 Task: Look for space in Zigong, China from 5th September, 2023 to 12th September, 2023 for 2 adults in price range Rs.10000 to Rs.15000.  With 1  bedroom having 1 bed and 1 bathroom. Property type can be house, flat, guest house, hotel. Amenities needed are: washing machine. Booking option can be shelf check-in. Required host language is Chinese (Simplified).
Action: Mouse moved to (294, 178)
Screenshot: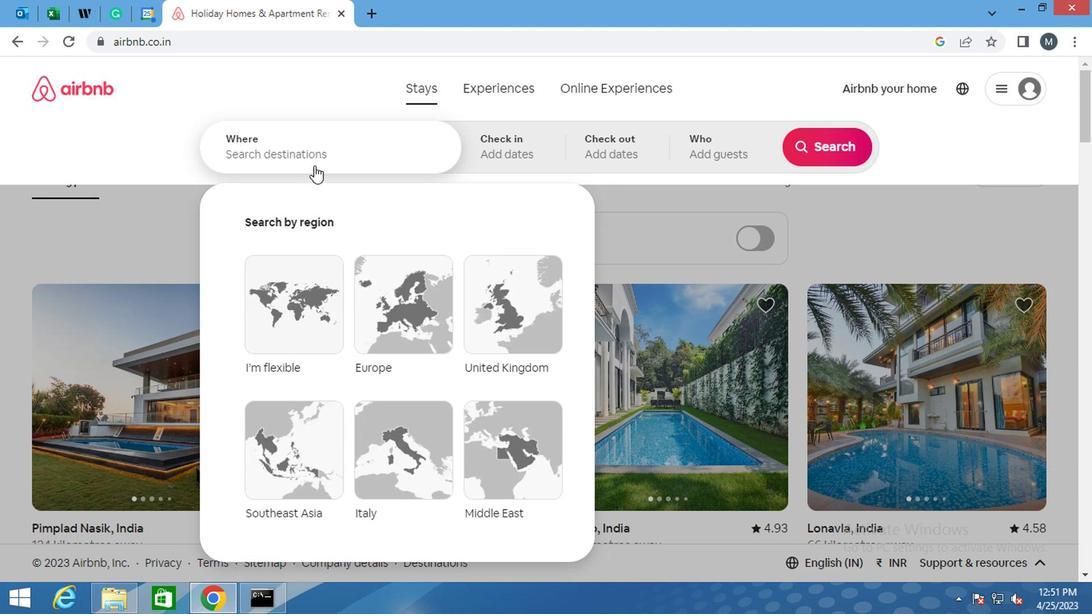 
Action: Mouse pressed left at (294, 178)
Screenshot: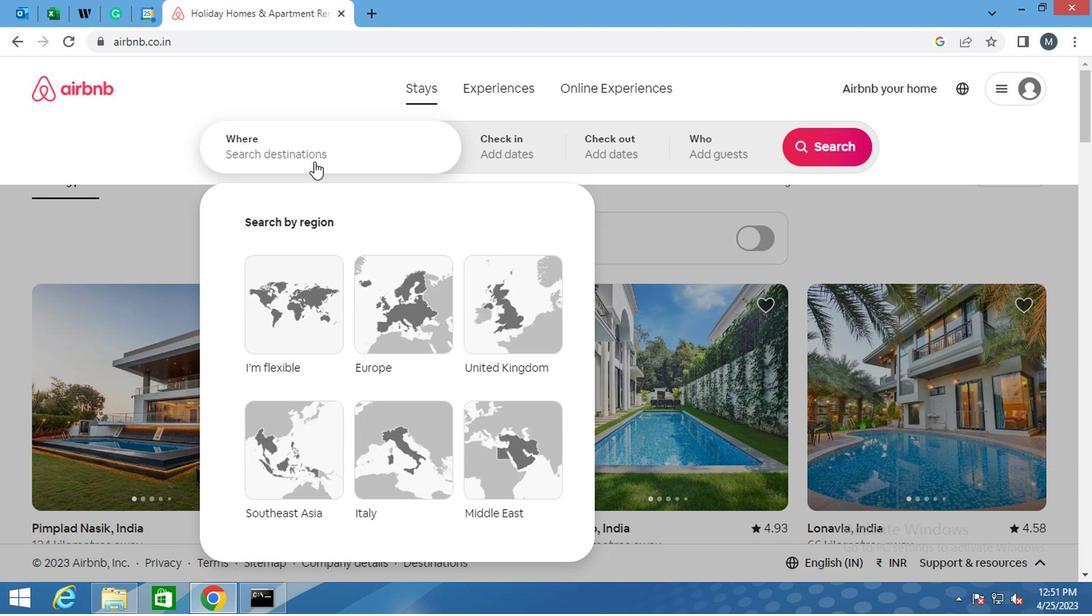 
Action: Key pressed <Key.shift>ZIGONG,<Key.shift>CHINA
Screenshot: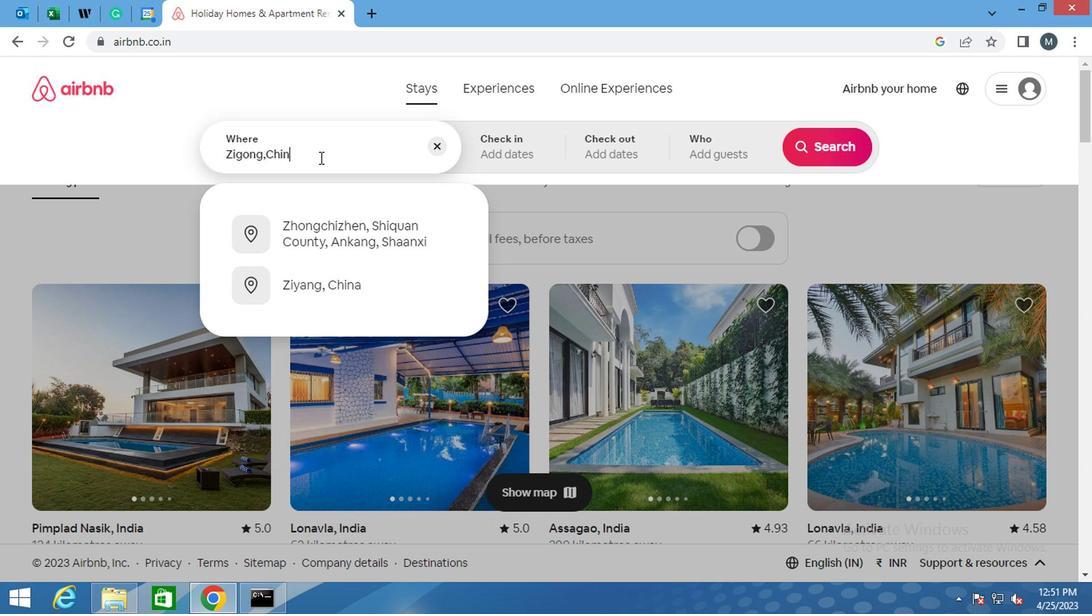 
Action: Mouse moved to (404, 170)
Screenshot: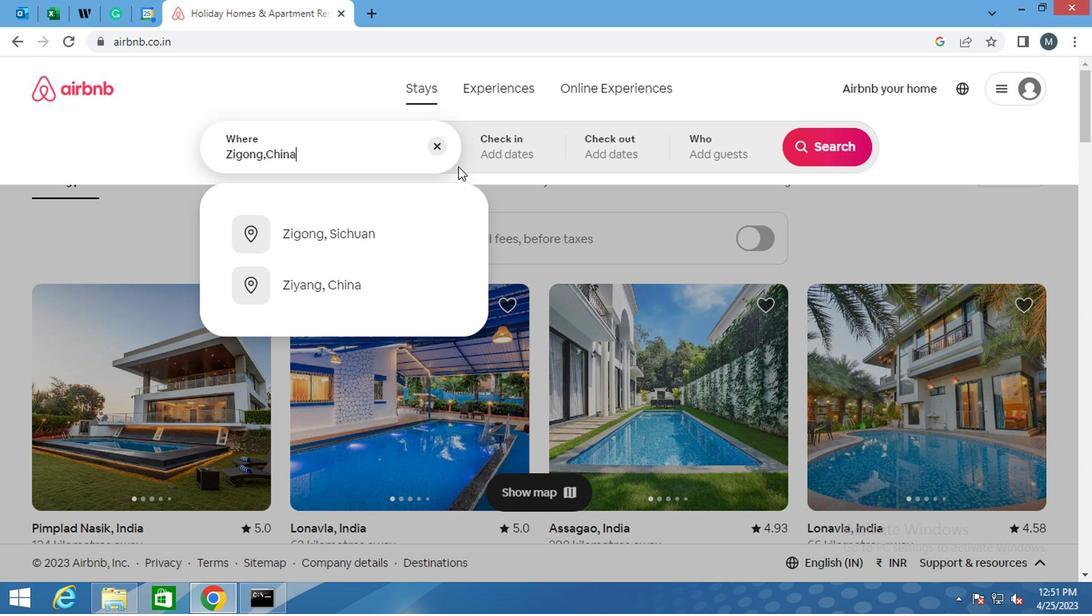 
Action: Mouse pressed left at (404, 170)
Screenshot: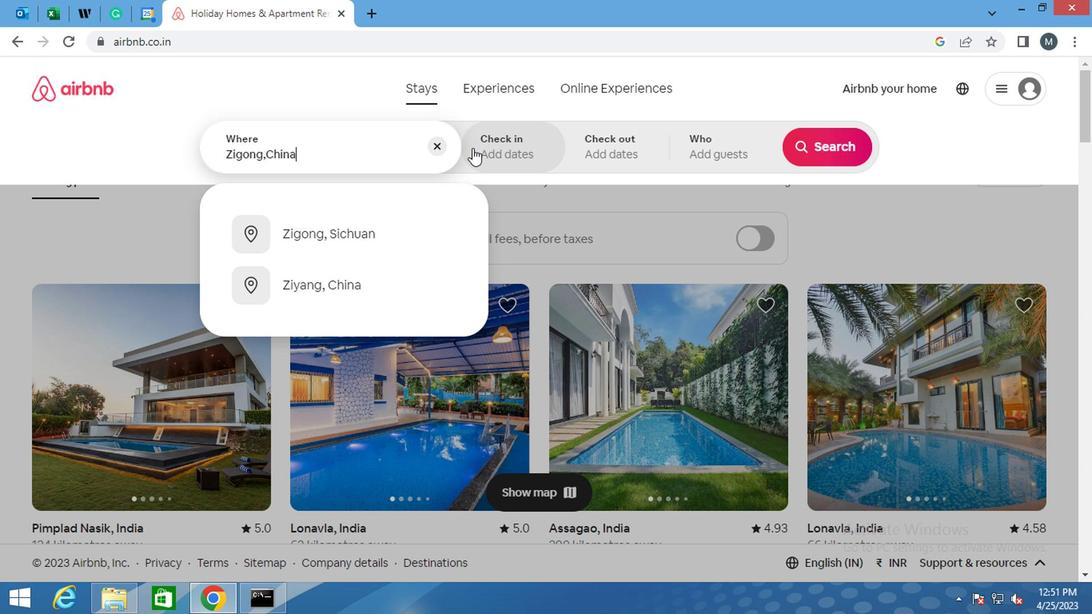 
Action: Mouse moved to (643, 258)
Screenshot: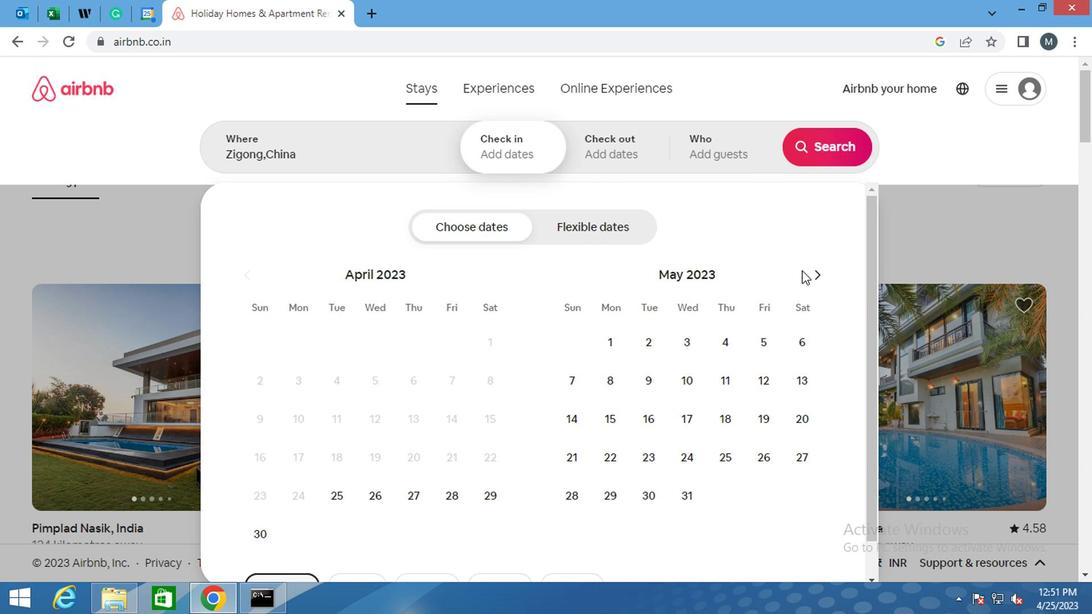 
Action: Mouse pressed left at (643, 258)
Screenshot: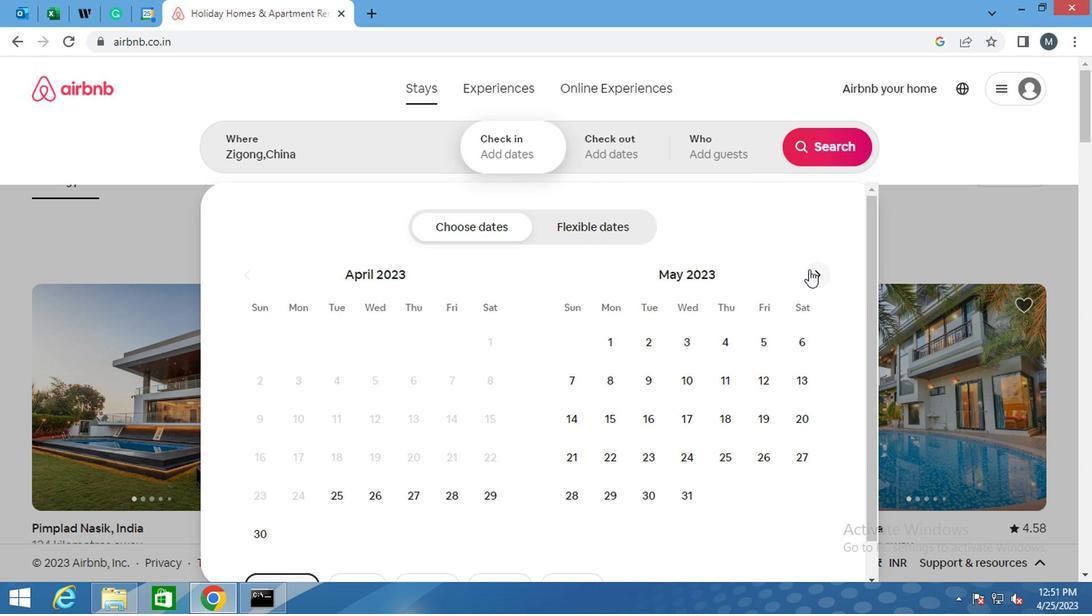 
Action: Mouse moved to (643, 258)
Screenshot: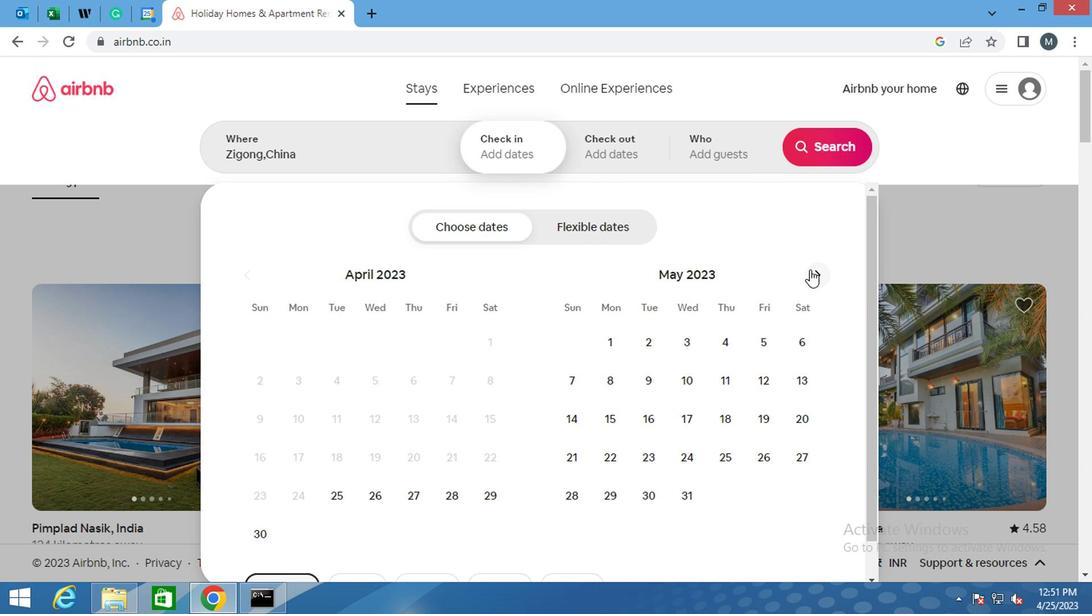 
Action: Mouse pressed left at (643, 258)
Screenshot: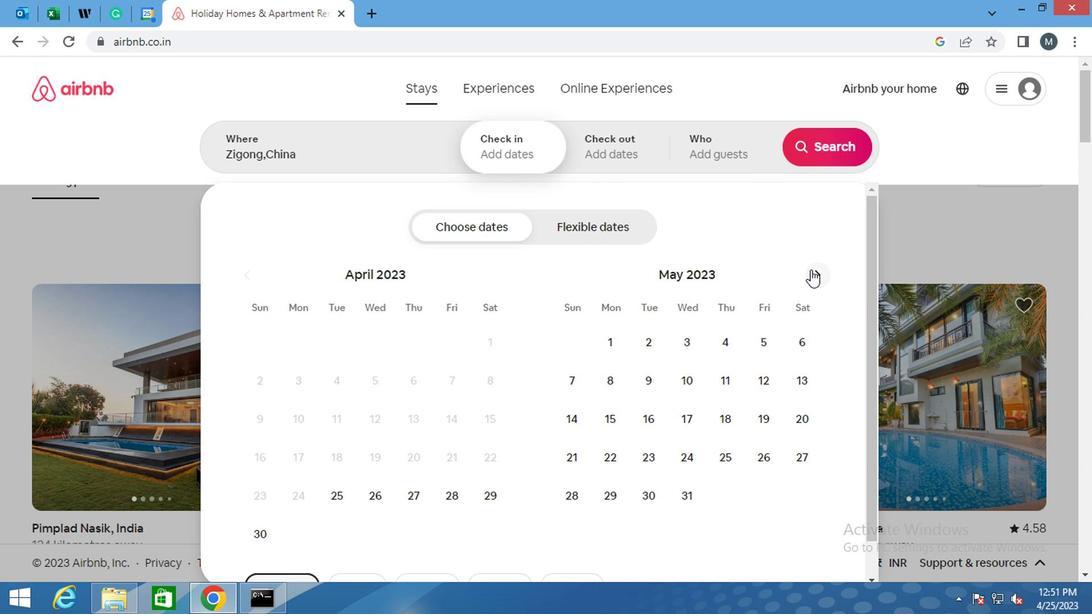 
Action: Mouse moved to (643, 258)
Screenshot: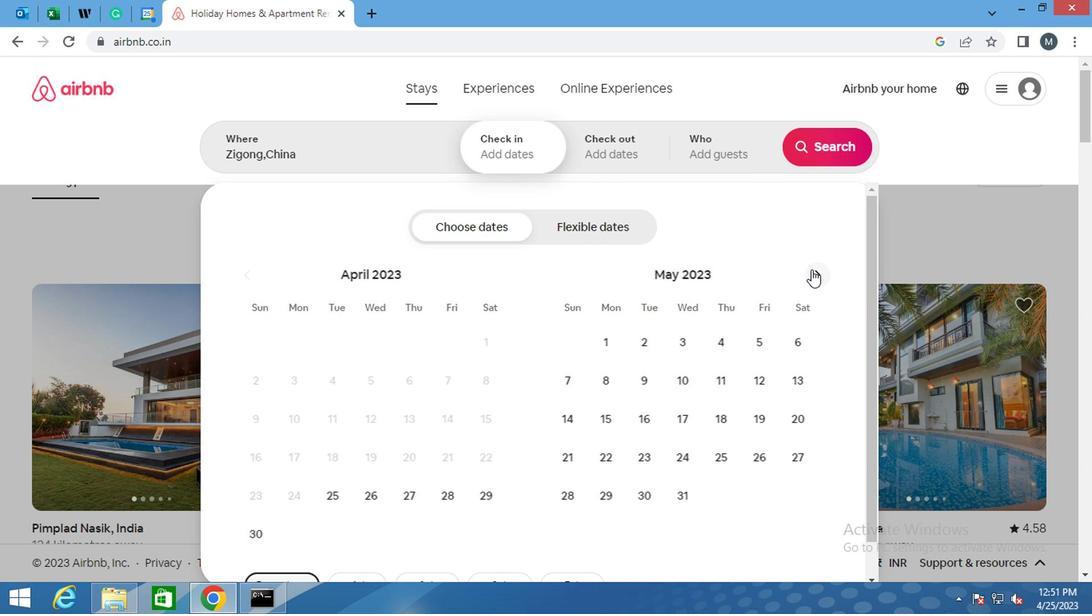 
Action: Mouse pressed left at (643, 258)
Screenshot: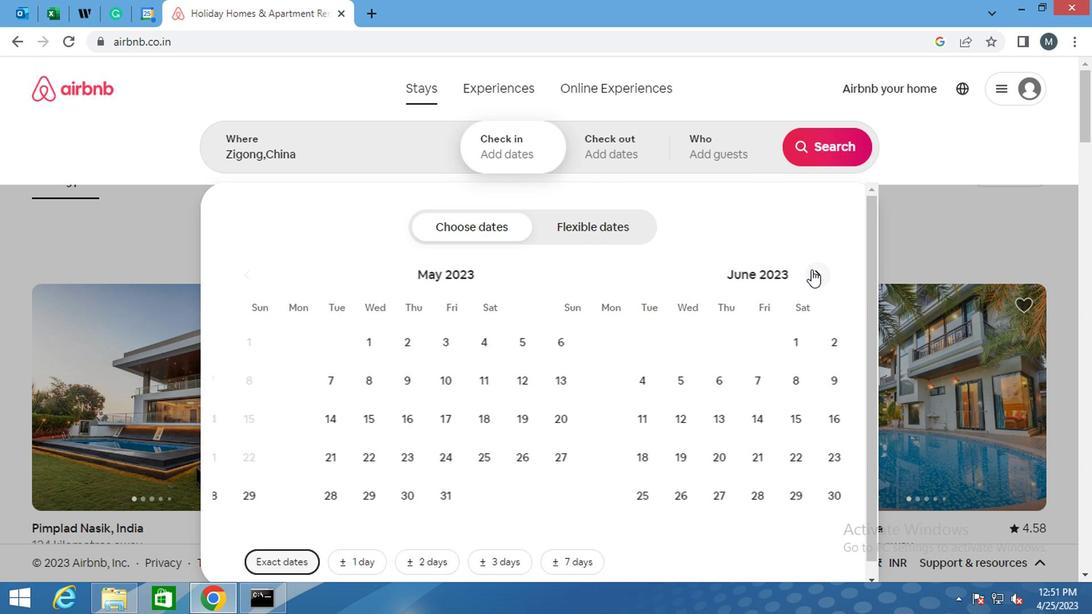 
Action: Mouse moved to (645, 259)
Screenshot: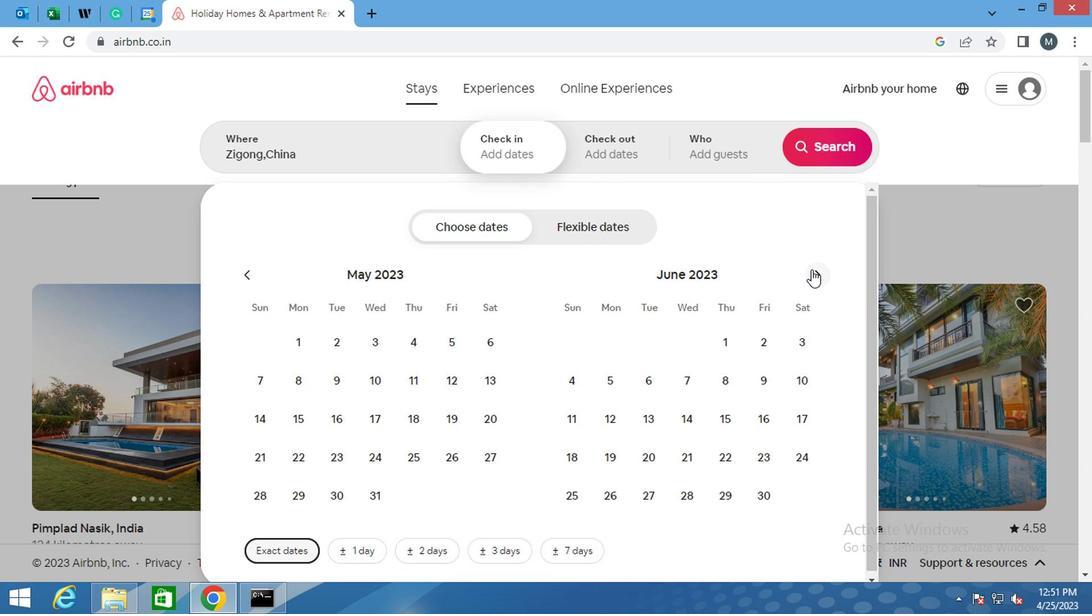 
Action: Mouse pressed left at (645, 259)
Screenshot: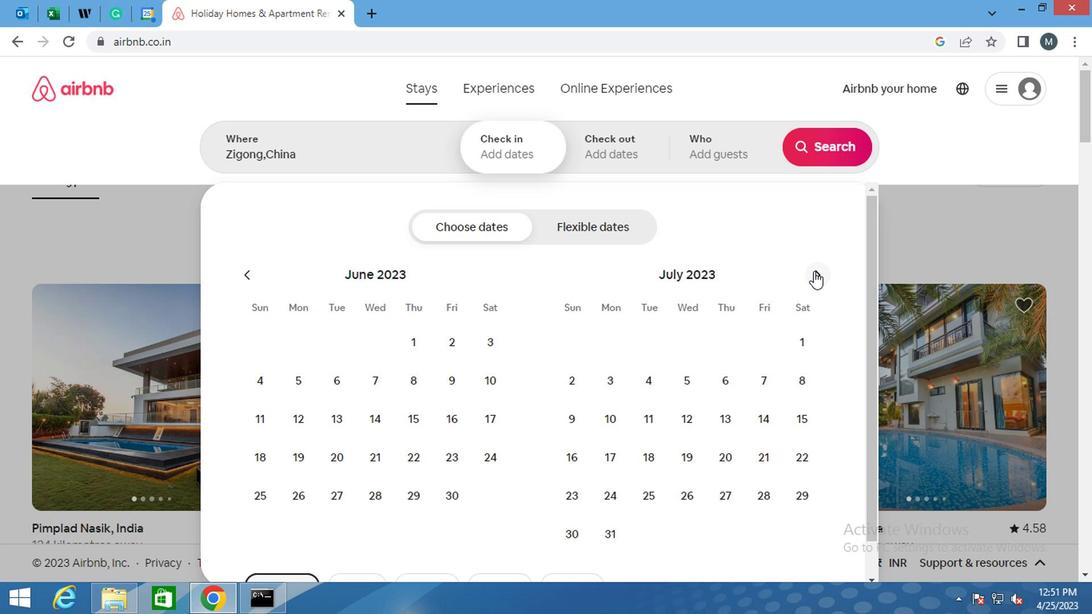 
Action: Mouse moved to (649, 260)
Screenshot: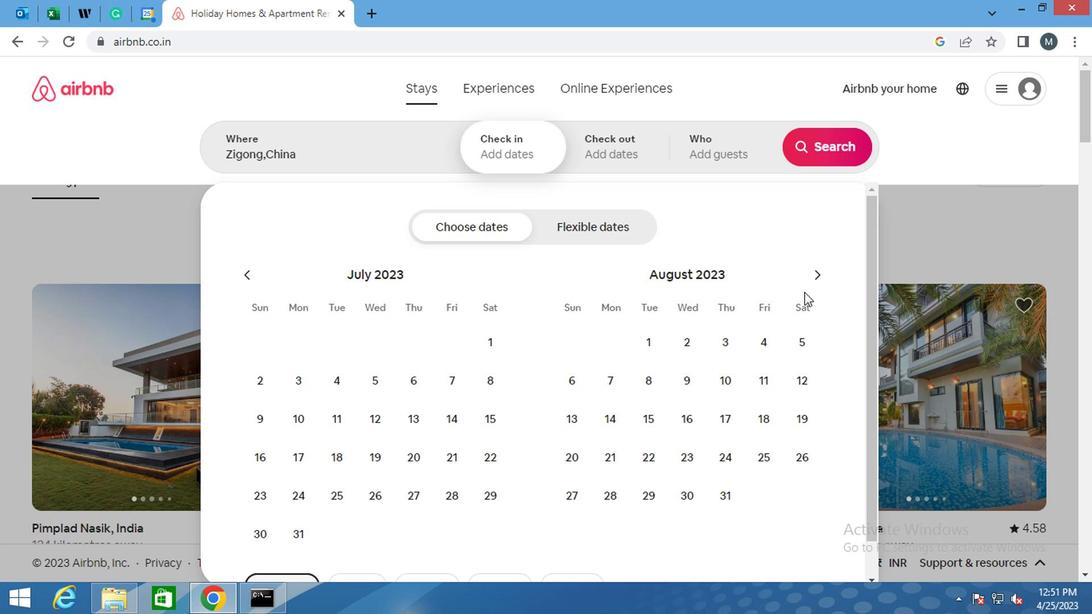 
Action: Mouse pressed left at (649, 260)
Screenshot: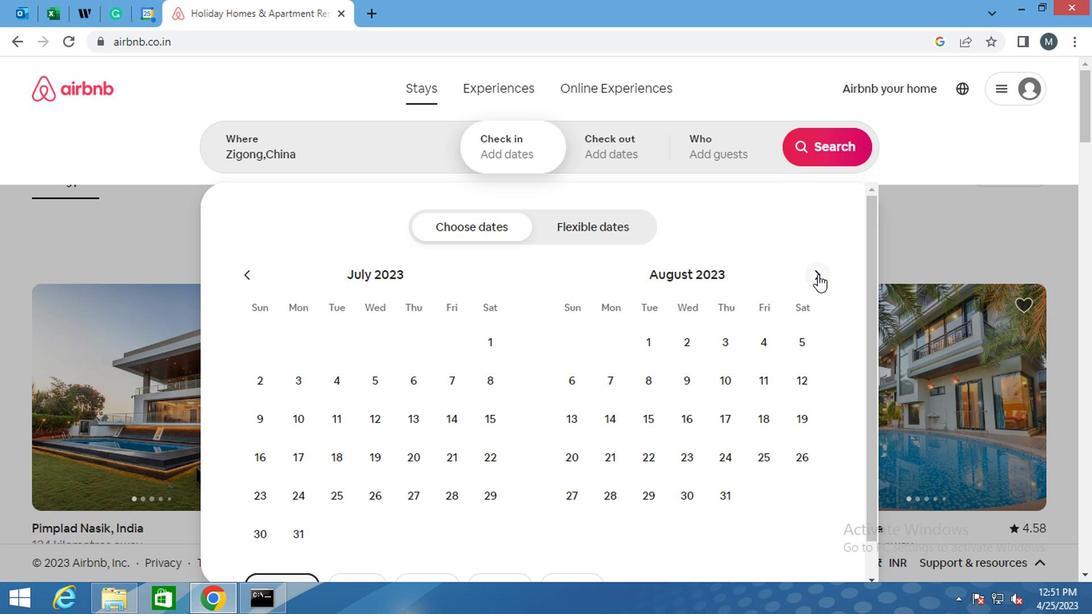
Action: Mouse moved to (527, 338)
Screenshot: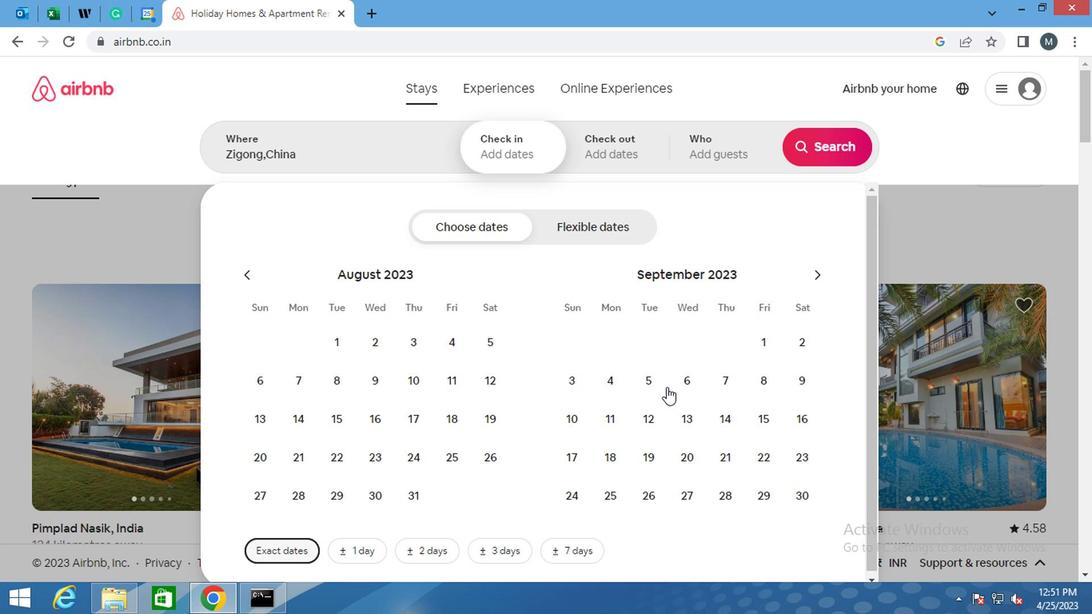 
Action: Mouse pressed left at (527, 338)
Screenshot: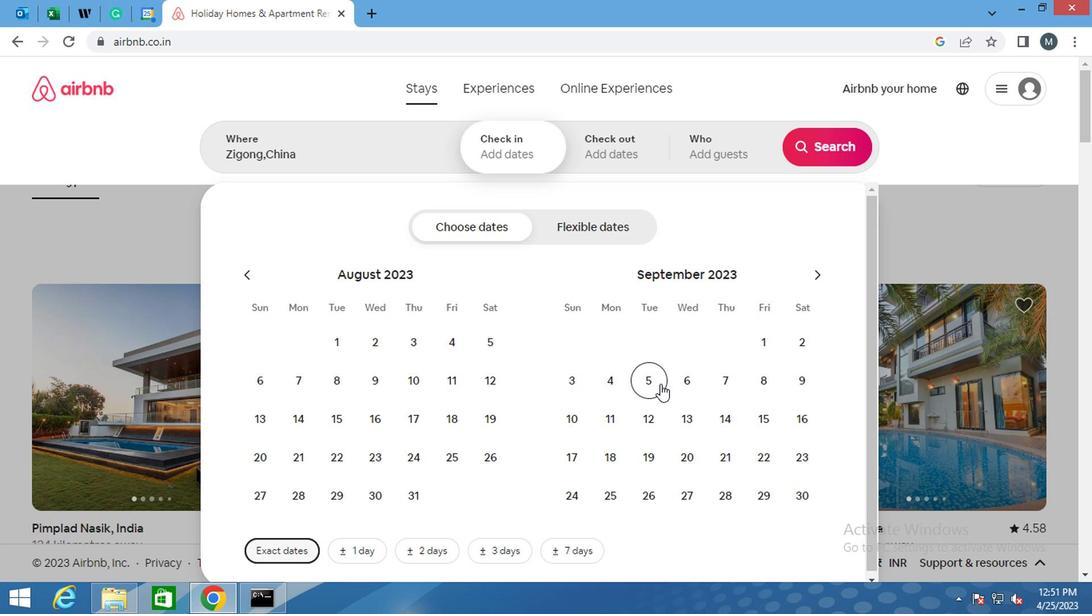 
Action: Mouse moved to (530, 368)
Screenshot: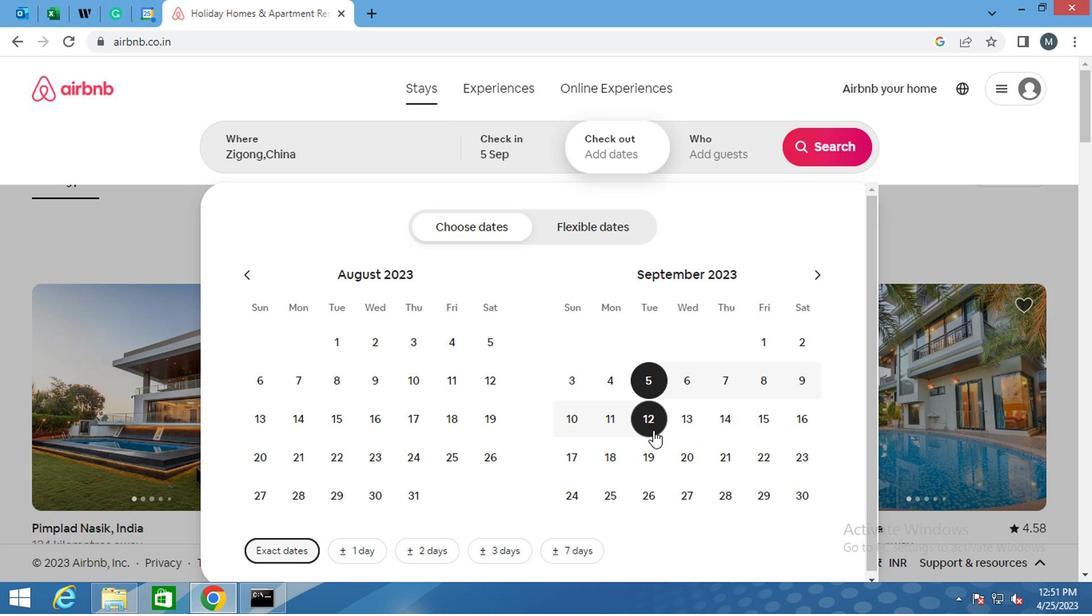 
Action: Mouse pressed left at (530, 368)
Screenshot: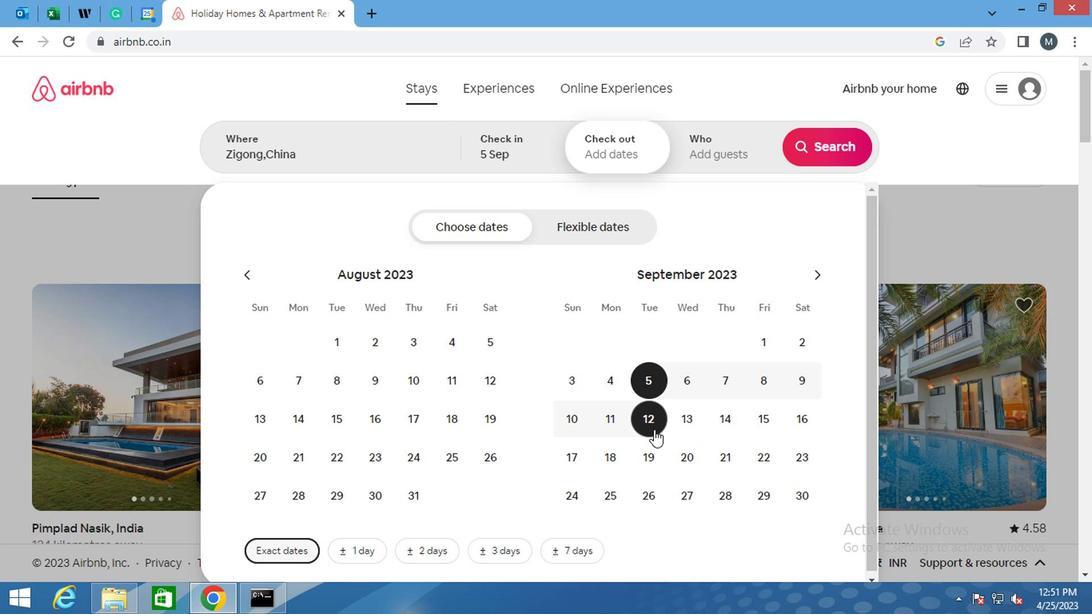 
Action: Mouse moved to (579, 167)
Screenshot: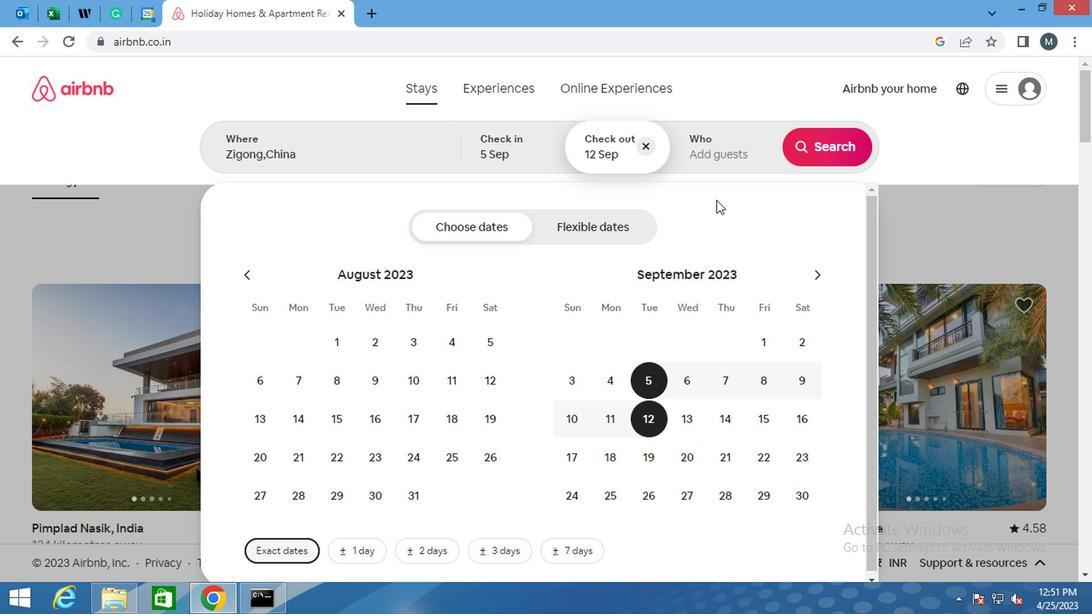 
Action: Mouse pressed left at (579, 167)
Screenshot: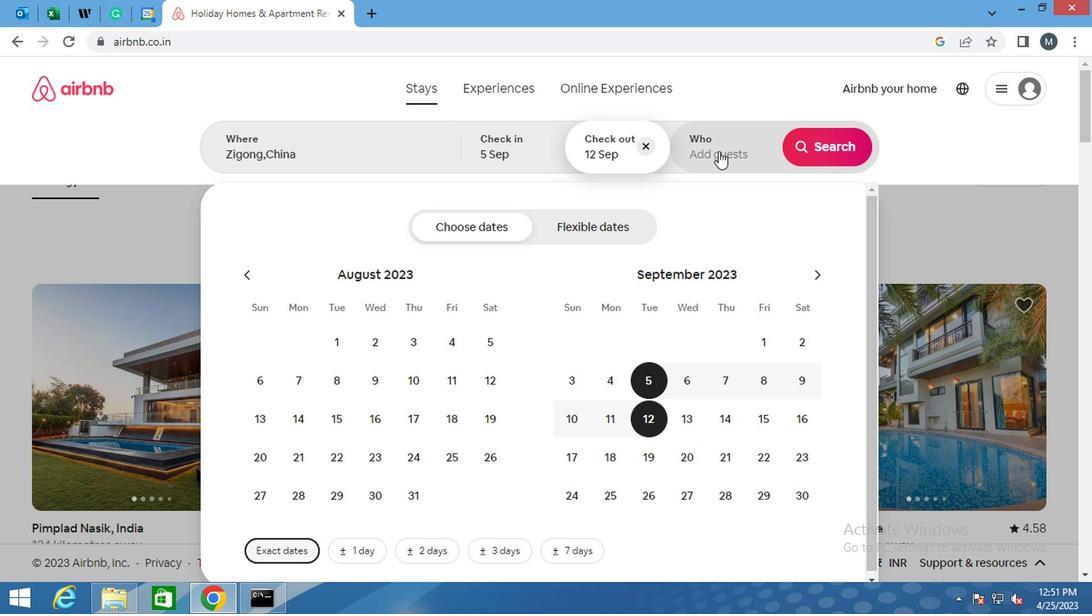
Action: Mouse moved to (659, 234)
Screenshot: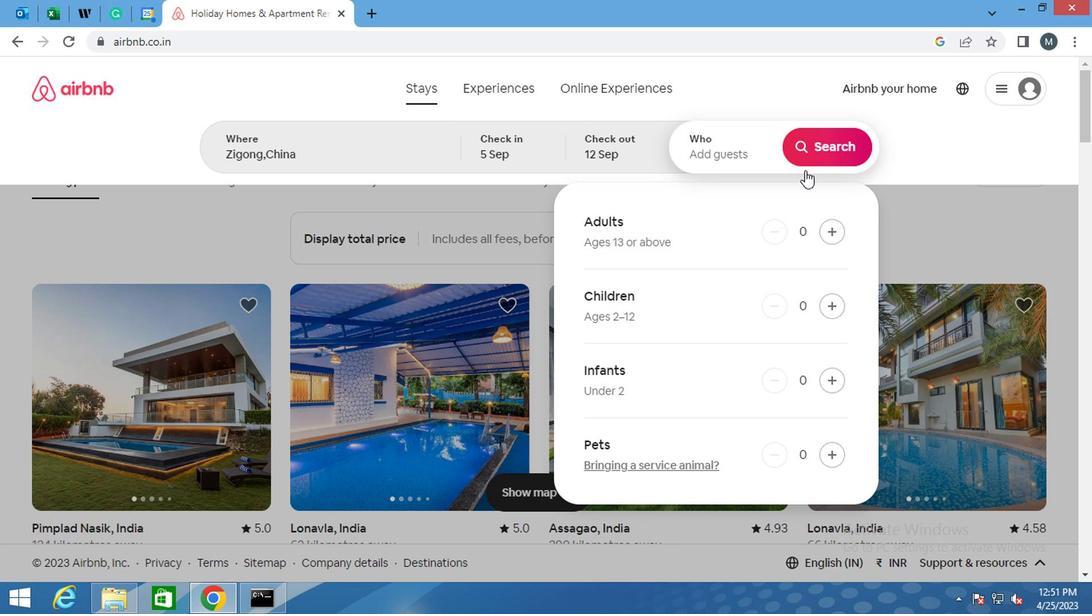 
Action: Mouse pressed left at (659, 234)
Screenshot: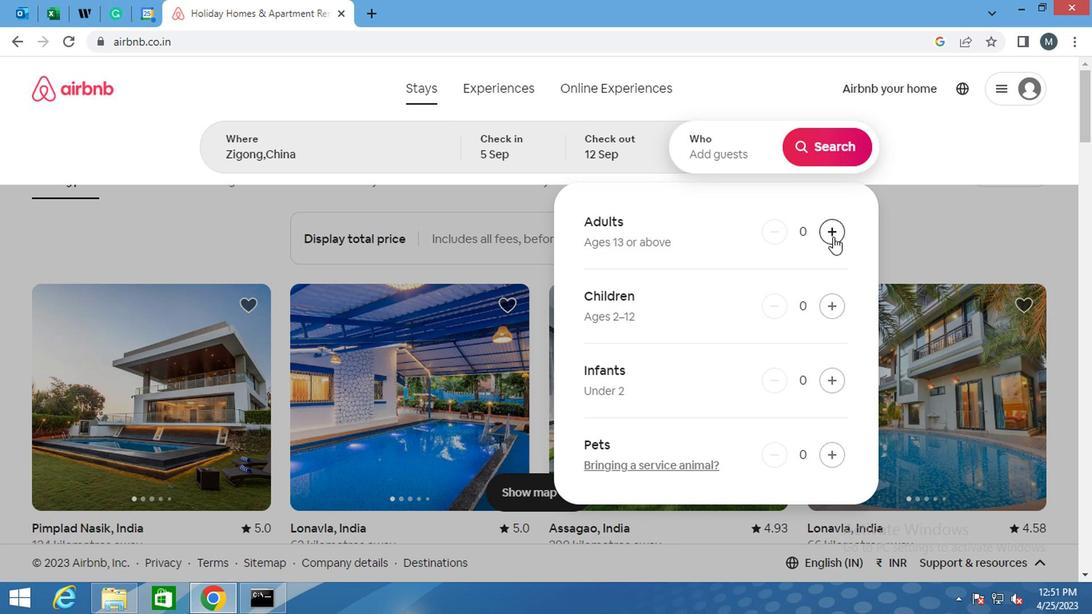 
Action: Mouse pressed left at (659, 234)
Screenshot: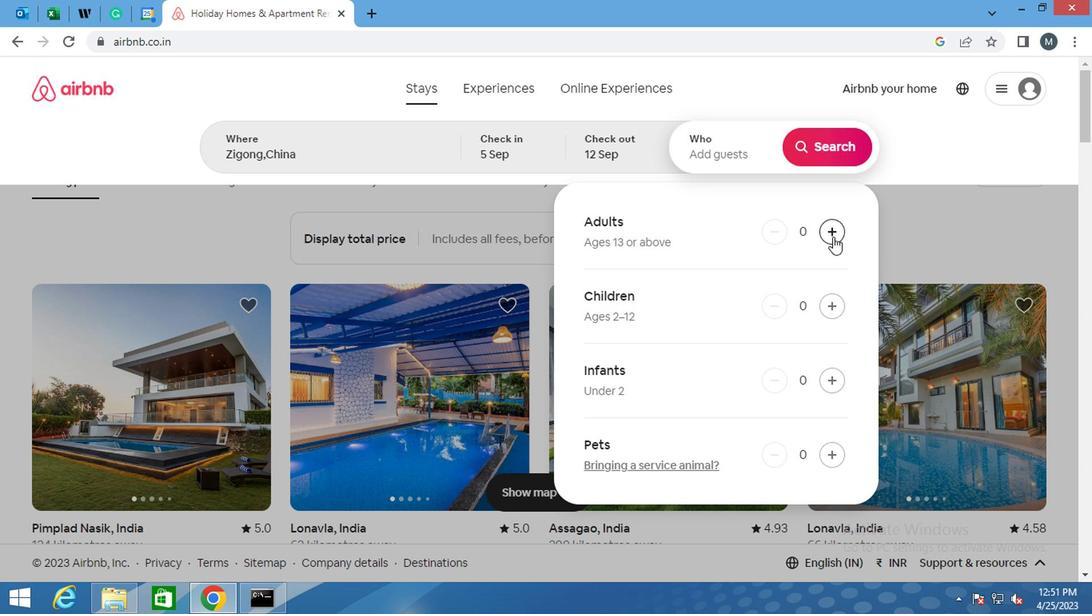 
Action: Mouse moved to (655, 173)
Screenshot: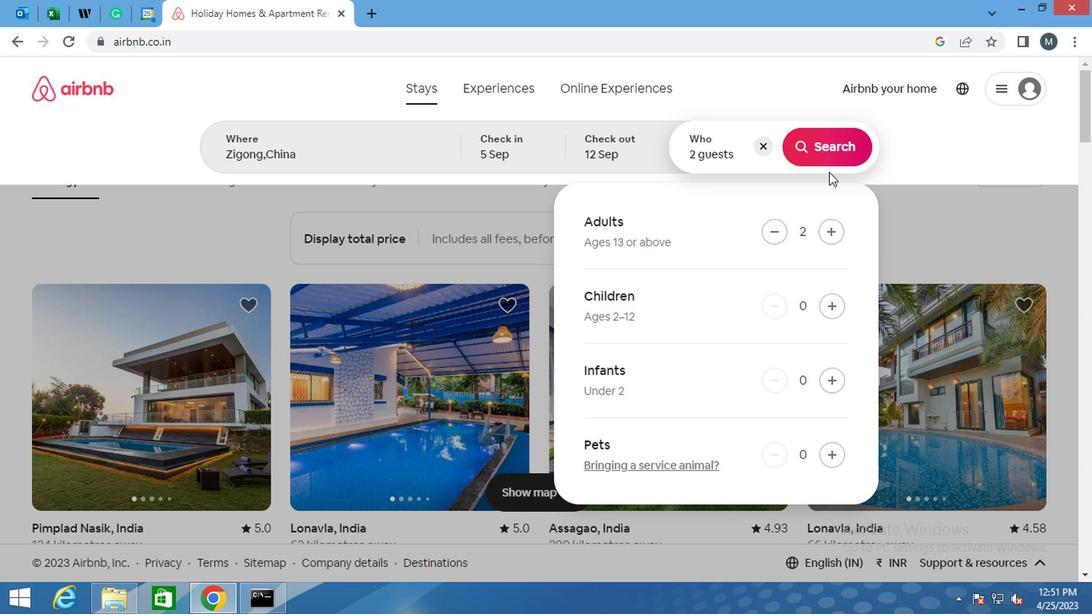 
Action: Mouse pressed left at (655, 173)
Screenshot: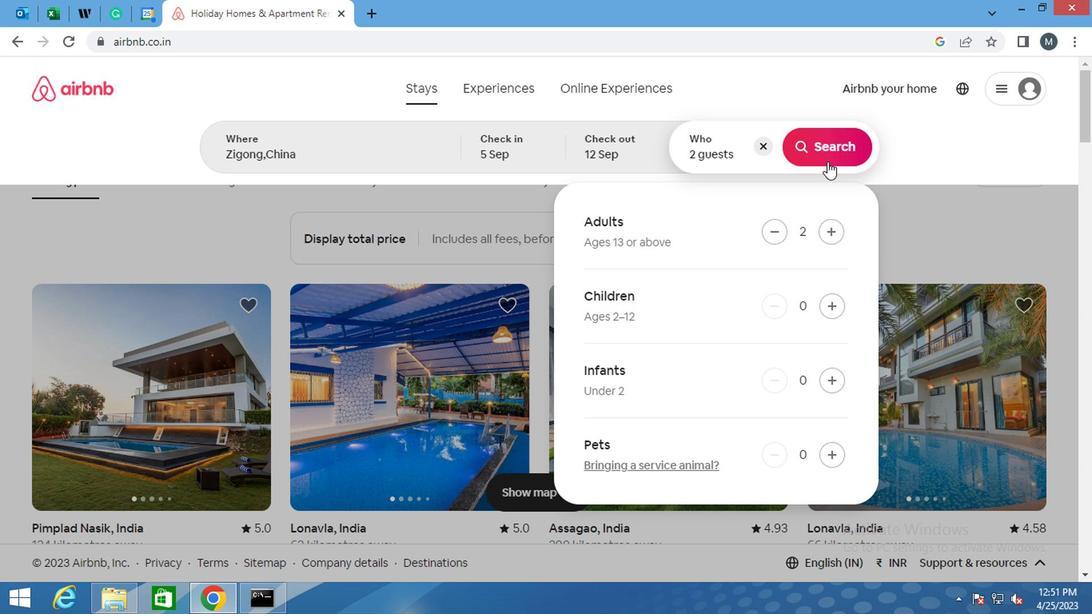 
Action: Mouse moved to (791, 171)
Screenshot: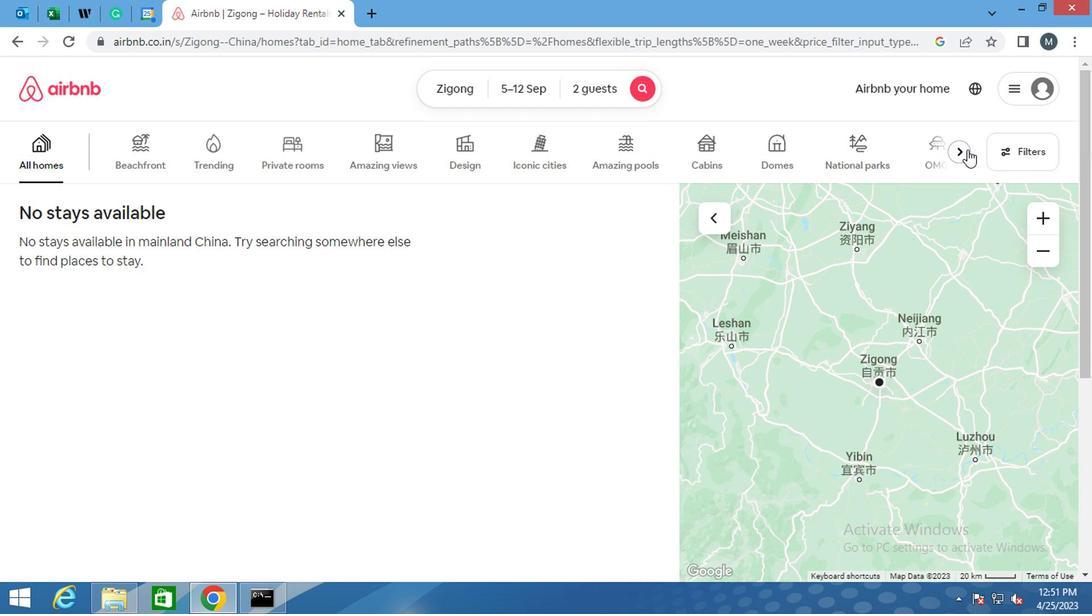 
Action: Mouse pressed left at (791, 171)
Screenshot: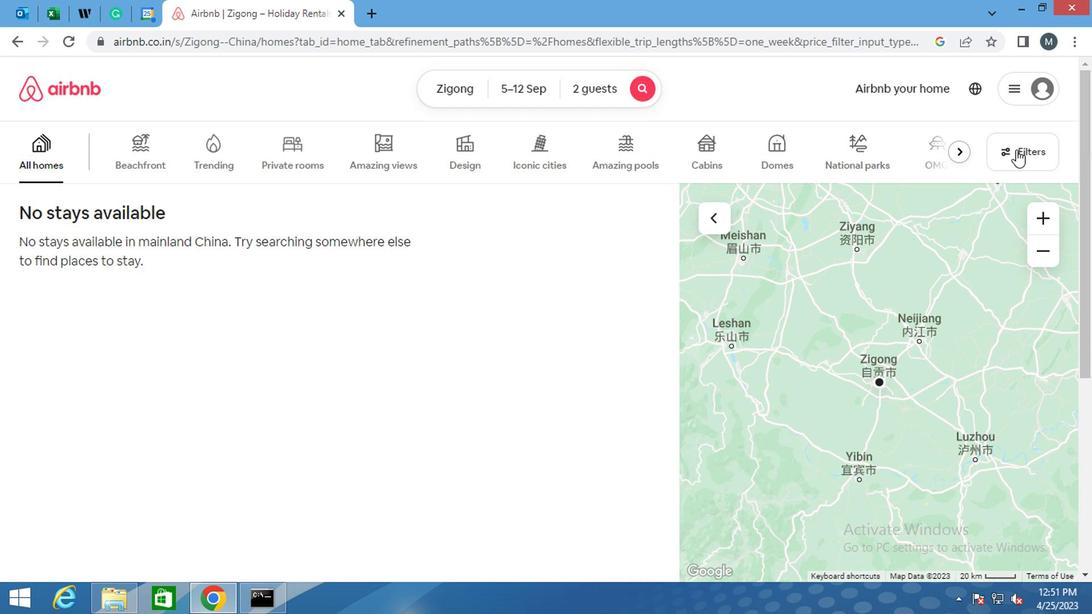 
Action: Mouse moved to (333, 249)
Screenshot: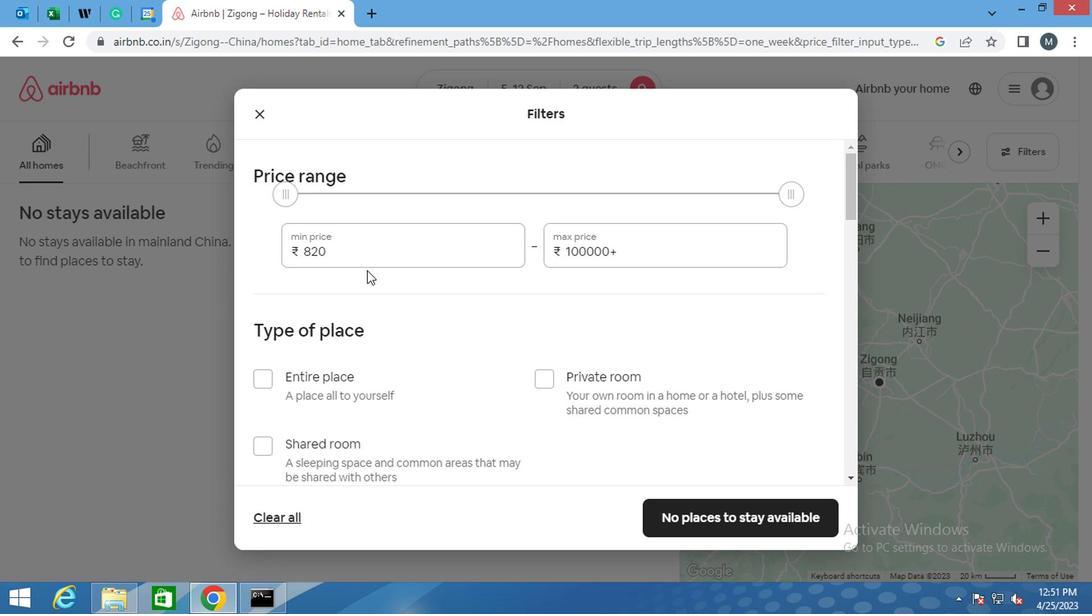 
Action: Mouse pressed left at (333, 249)
Screenshot: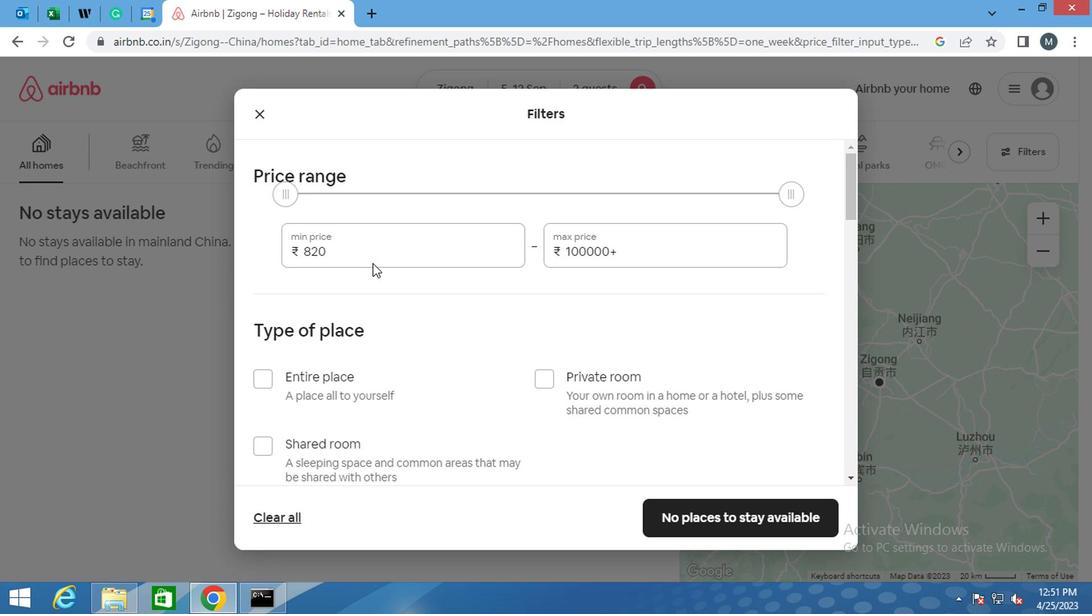 
Action: Key pressed <Key.backspace><Key.backspace><Key.backspace><Key.backspace><Key.backspace>10000
Screenshot: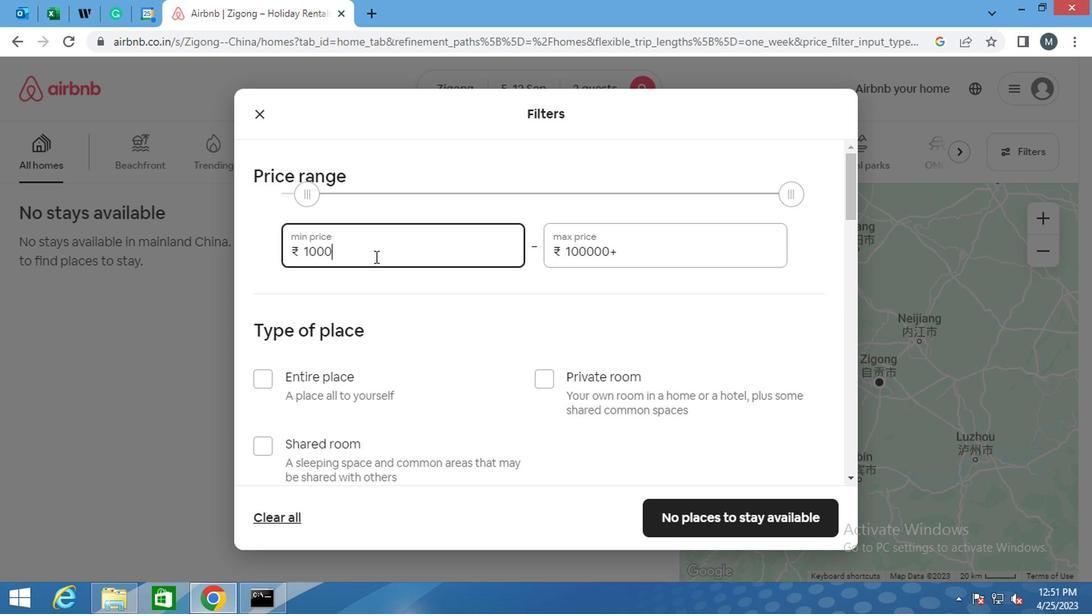 
Action: Mouse moved to (526, 249)
Screenshot: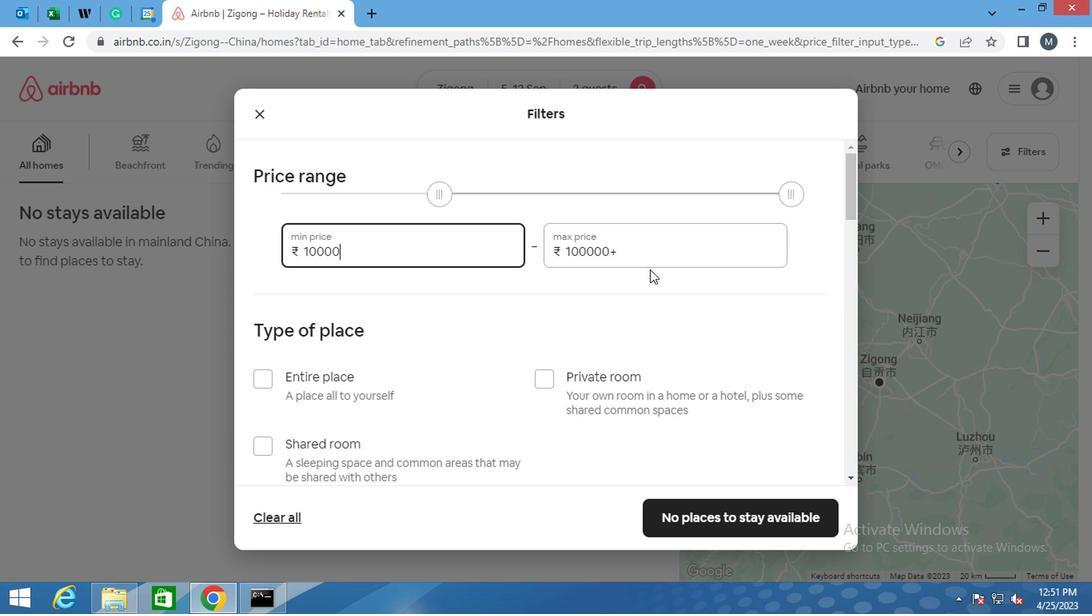 
Action: Mouse pressed left at (526, 249)
Screenshot: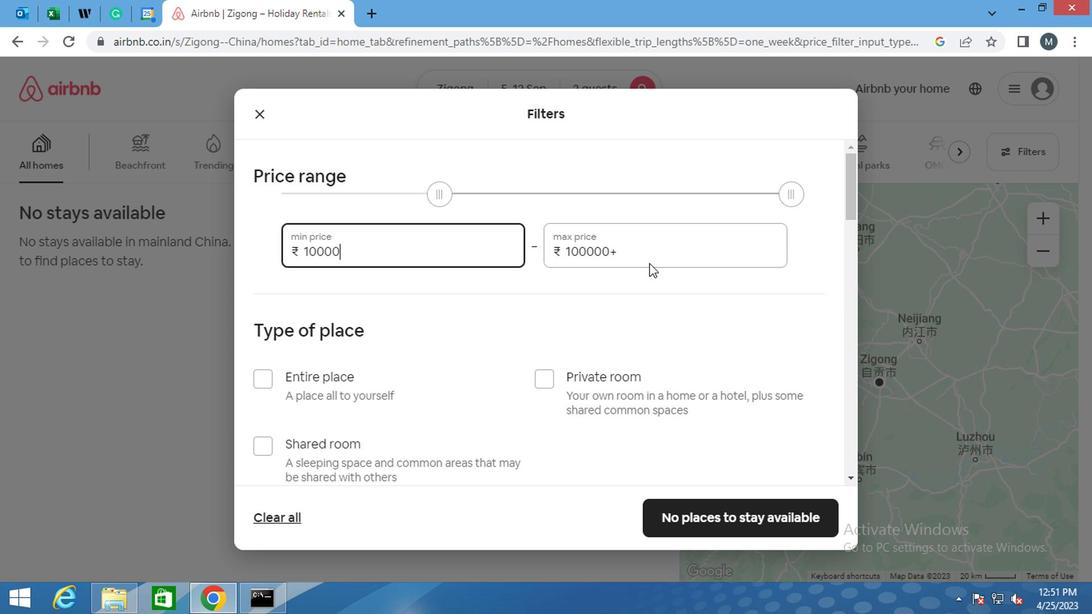 
Action: Mouse moved to (526, 248)
Screenshot: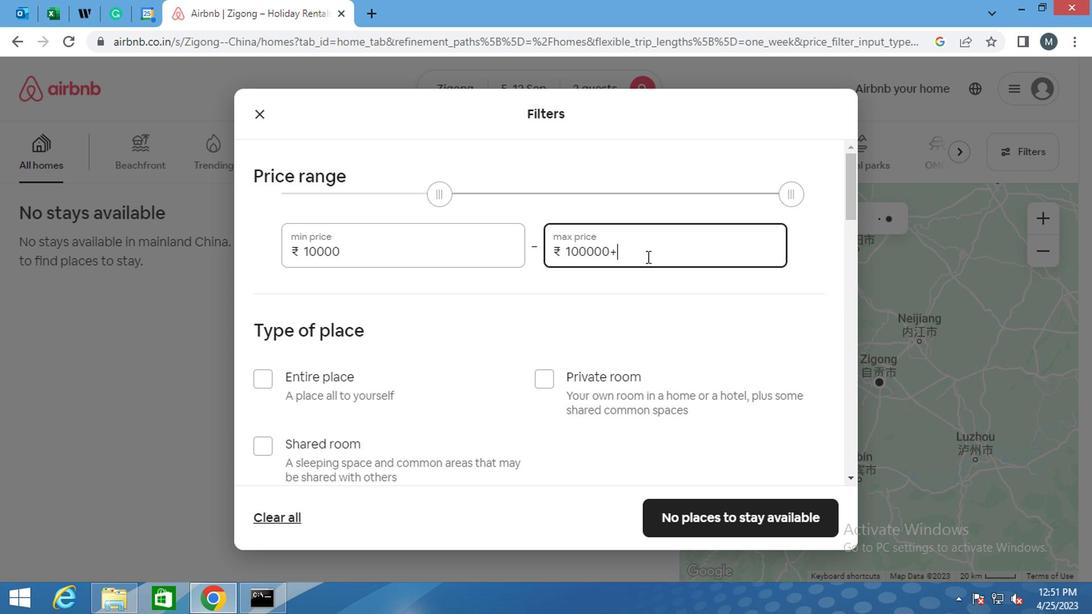 
Action: Key pressed <Key.backspace><Key.backspace><Key.backspace><Key.backspace><Key.backspace><Key.backspace><Key.backspace><Key.backspace><Key.backspace><Key.backspace><Key.backspace><Key.backspace>
Screenshot: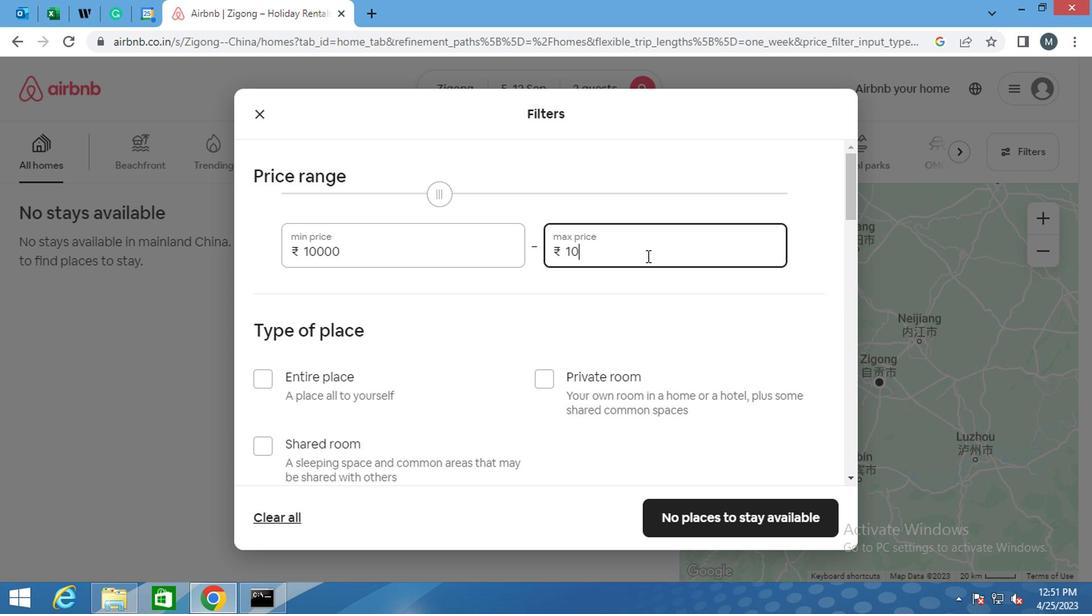 
Action: Mouse moved to (525, 249)
Screenshot: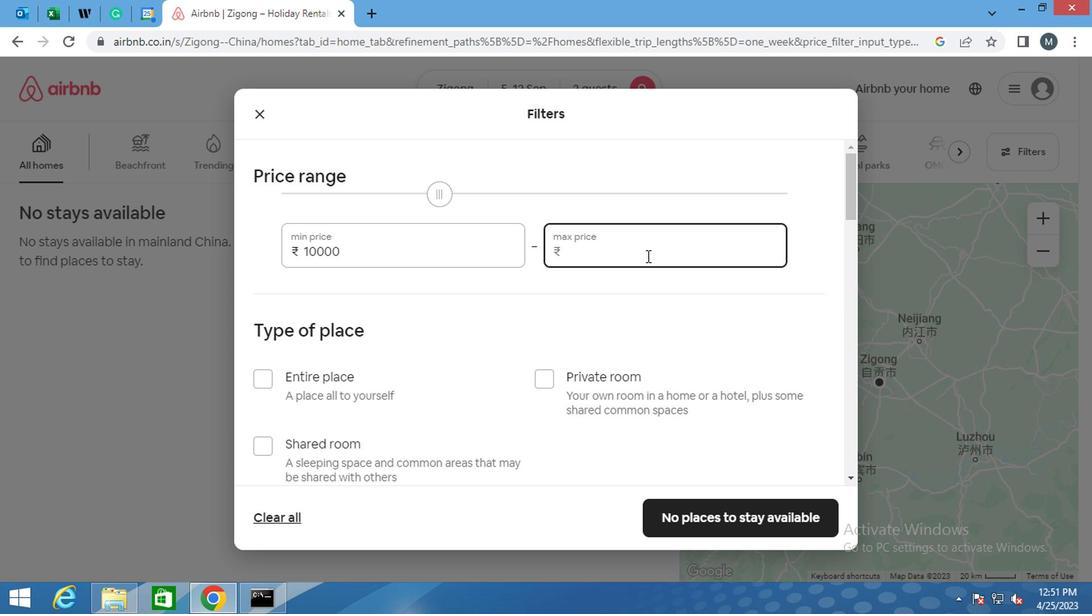 
Action: Key pressed 1
Screenshot: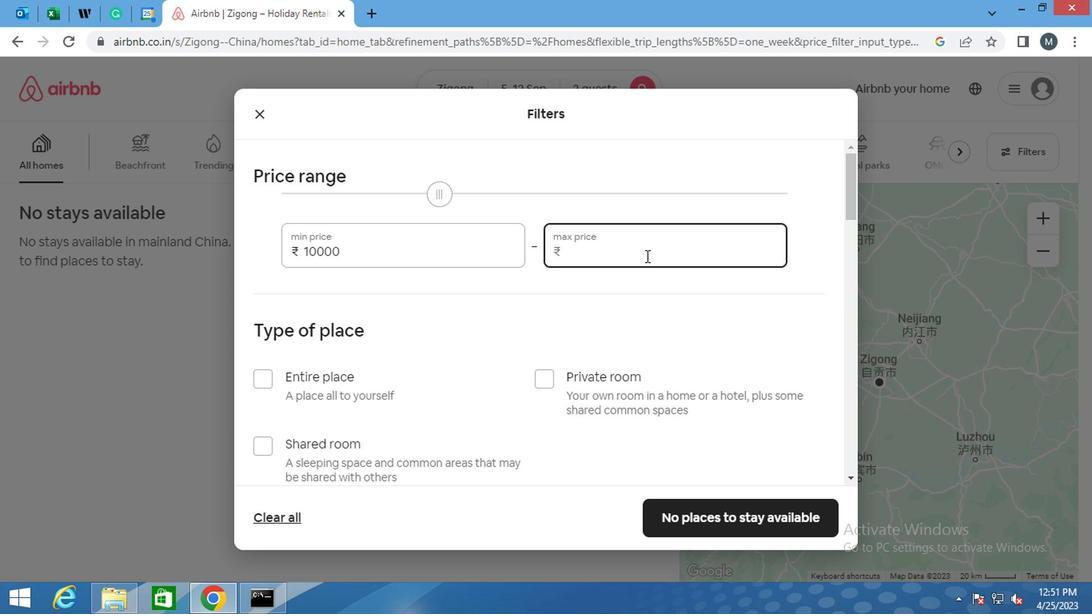 
Action: Mouse moved to (521, 252)
Screenshot: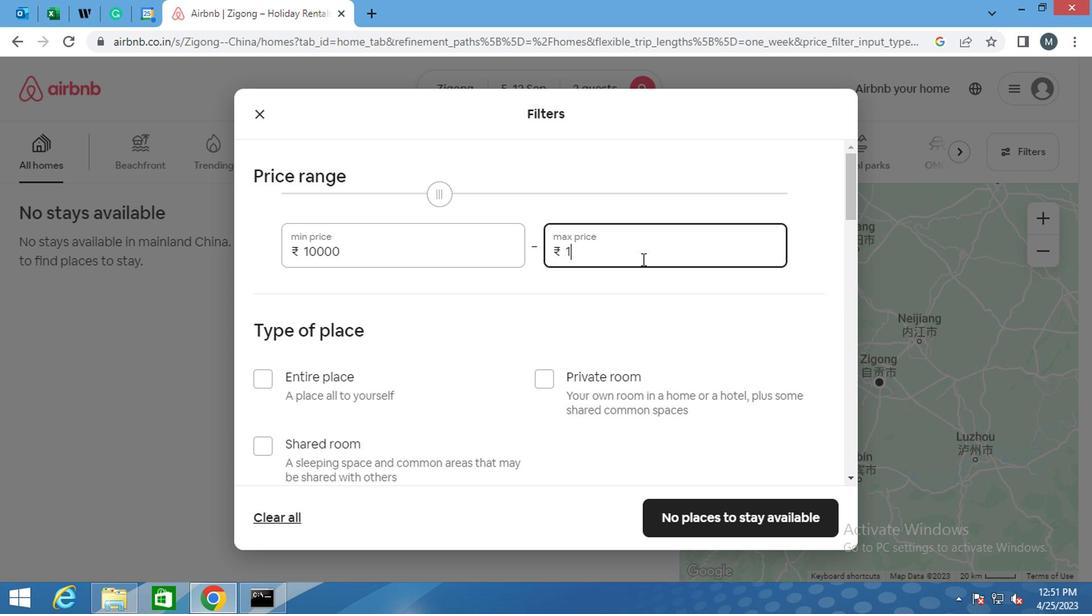 
Action: Key pressed 5000
Screenshot: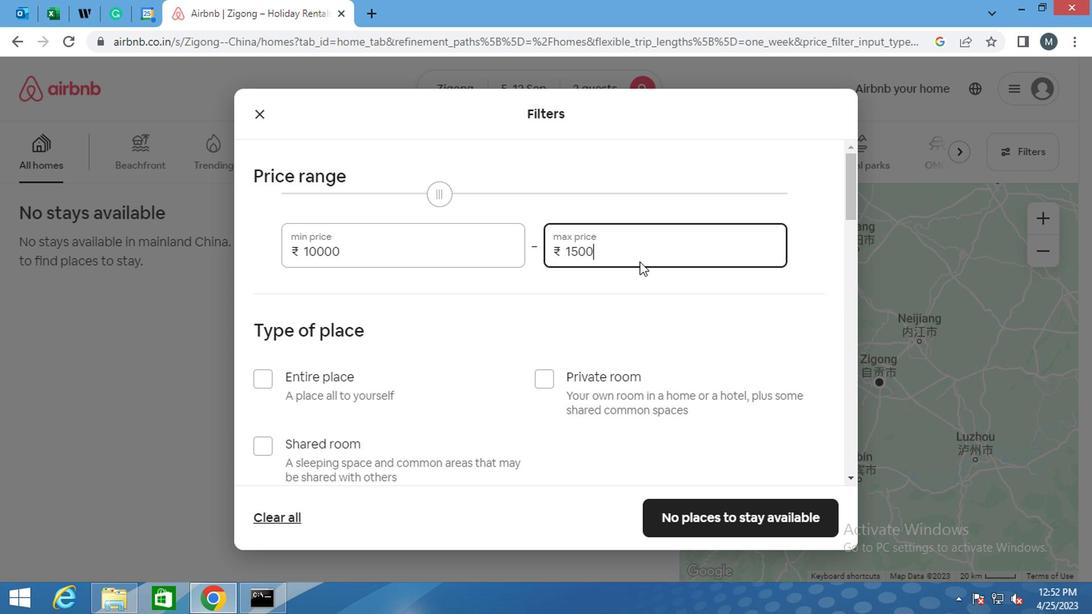 
Action: Mouse moved to (414, 257)
Screenshot: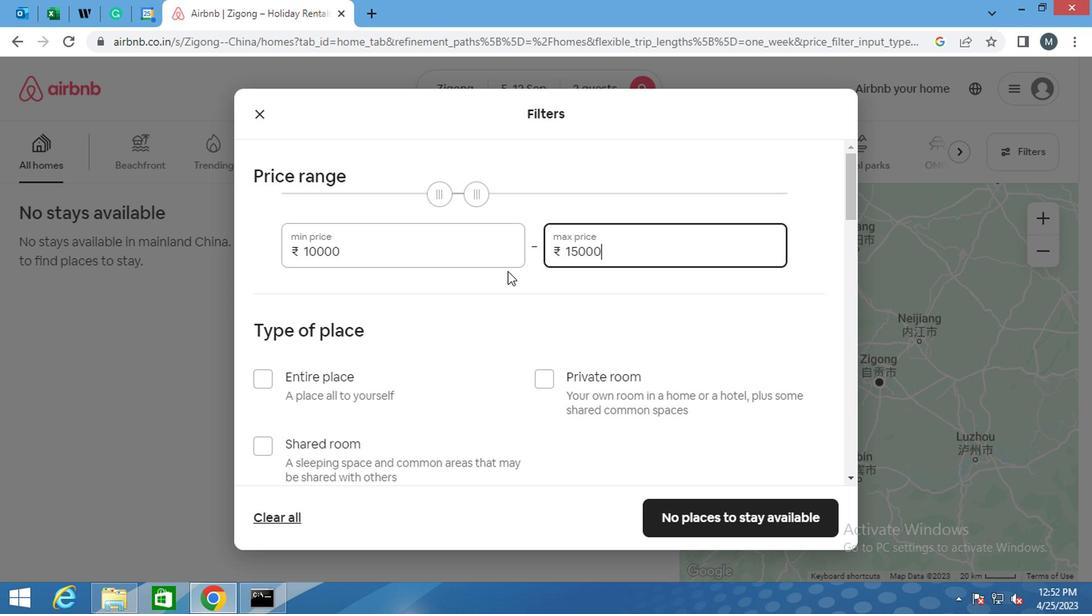 
Action: Mouse scrolled (414, 257) with delta (0, 0)
Screenshot: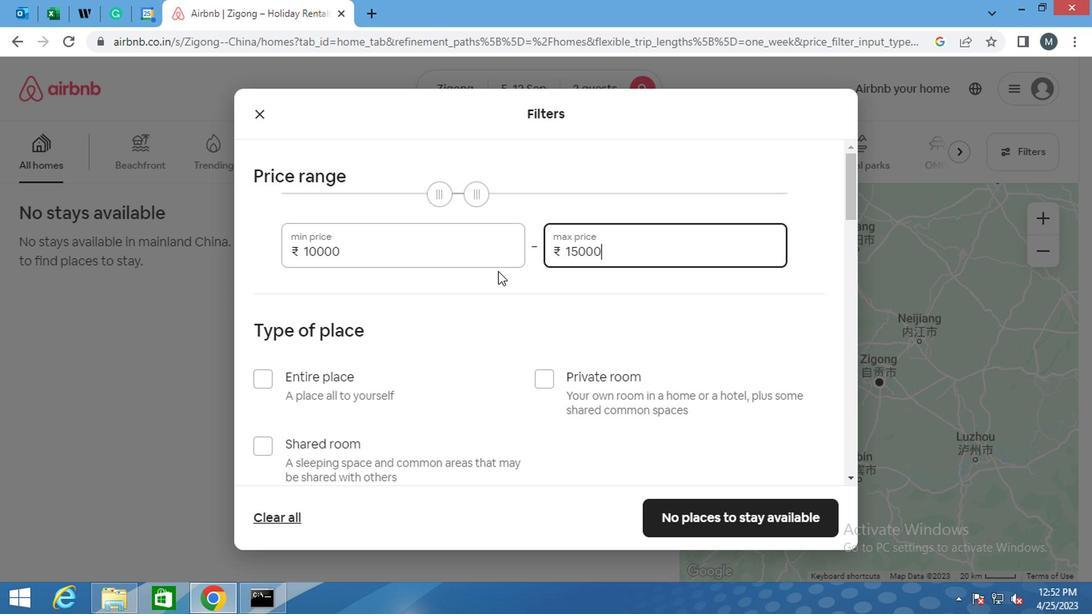 
Action: Mouse moved to (409, 258)
Screenshot: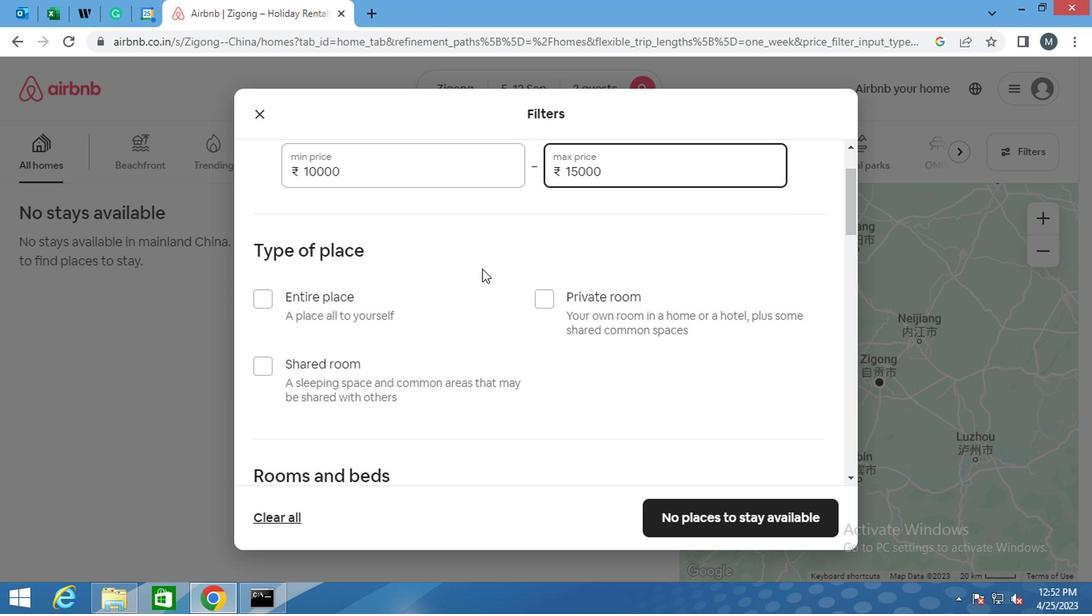
Action: Mouse scrolled (409, 257) with delta (0, 0)
Screenshot: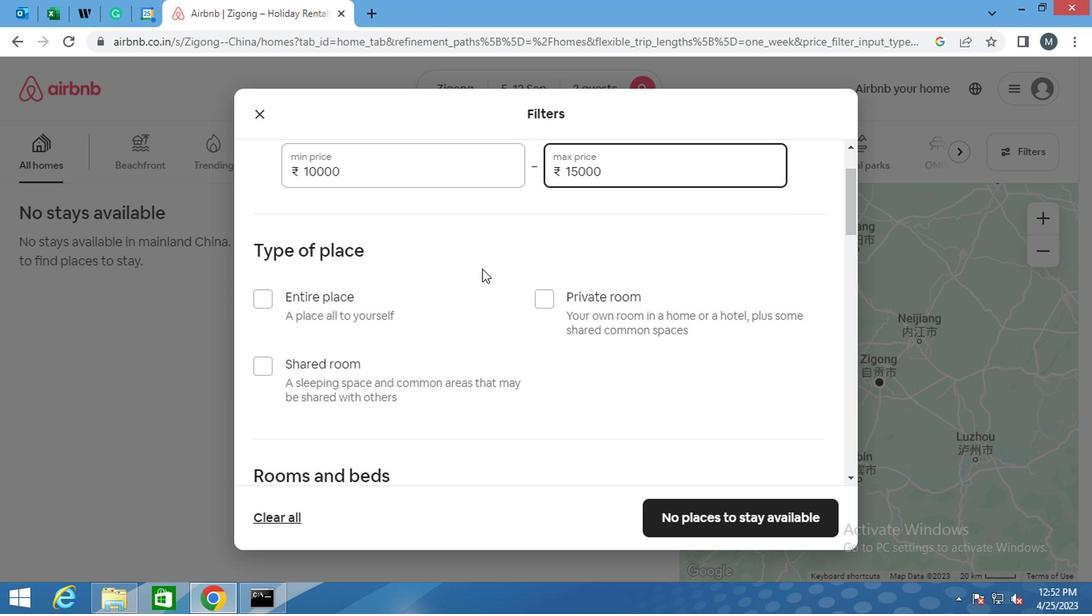 
Action: Mouse moved to (264, 246)
Screenshot: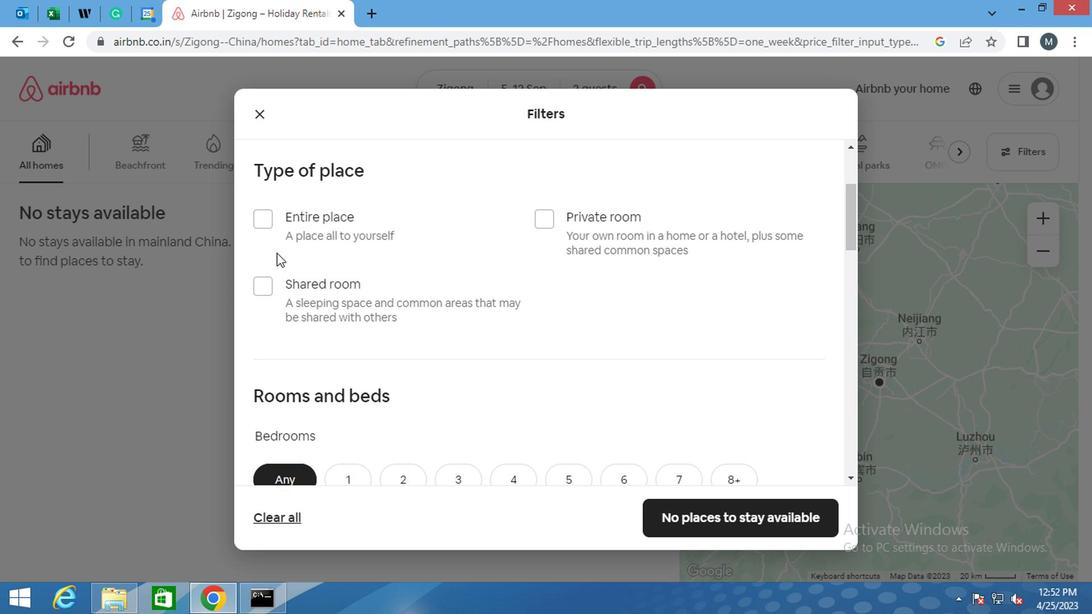 
Action: Mouse scrolled (264, 245) with delta (0, 0)
Screenshot: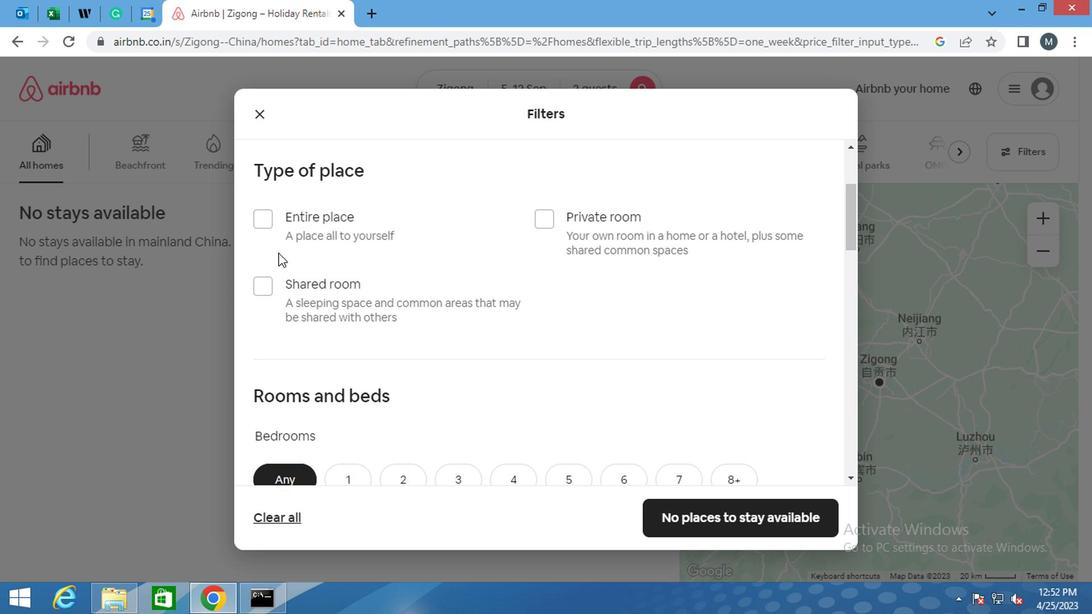 
Action: Mouse moved to (264, 246)
Screenshot: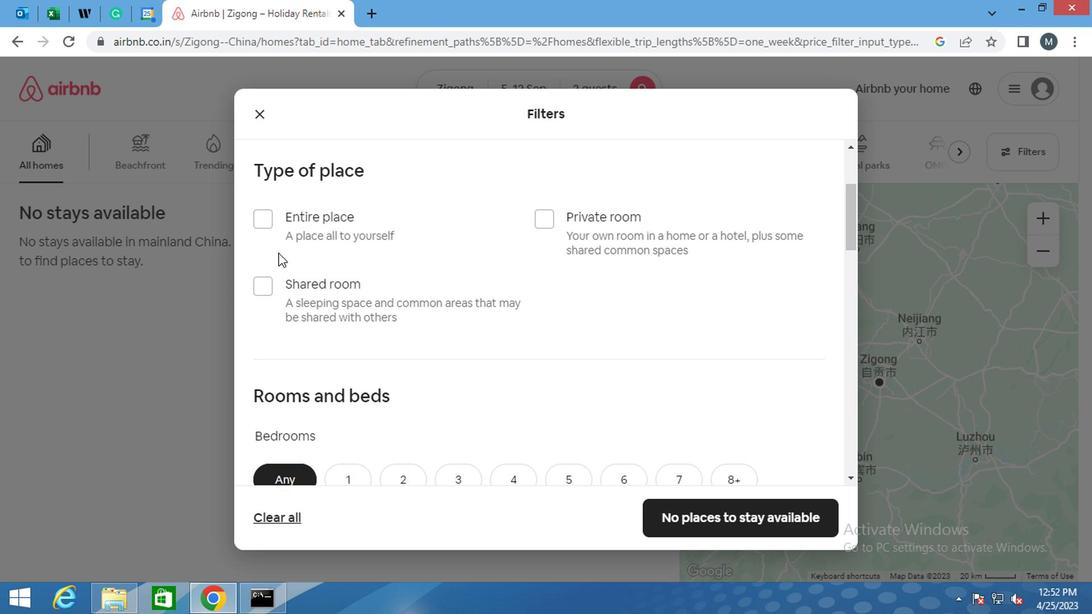 
Action: Mouse scrolled (264, 245) with delta (0, 0)
Screenshot: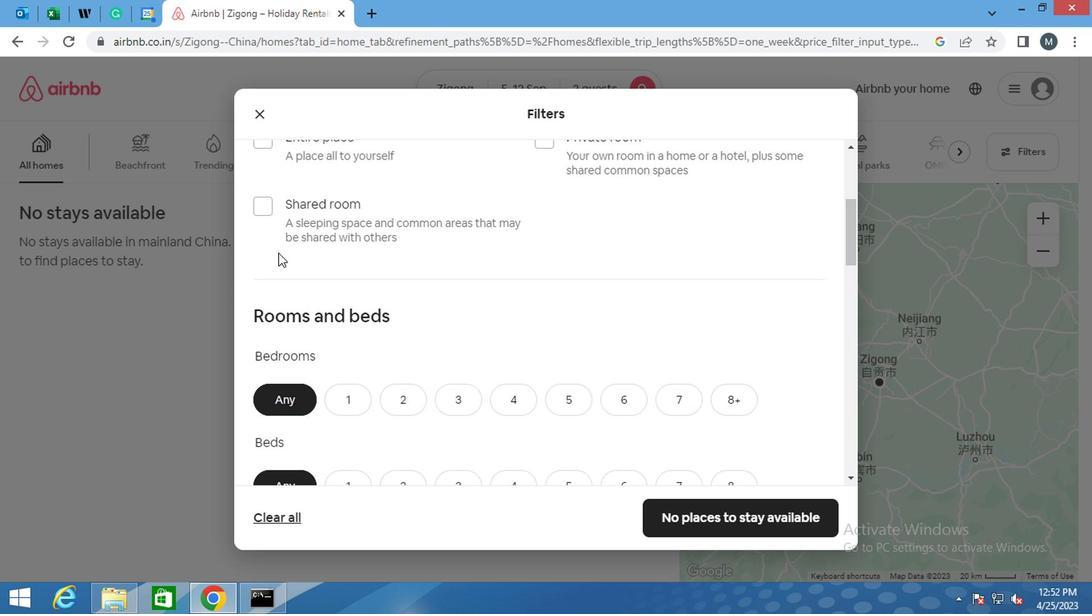 
Action: Mouse moved to (264, 247)
Screenshot: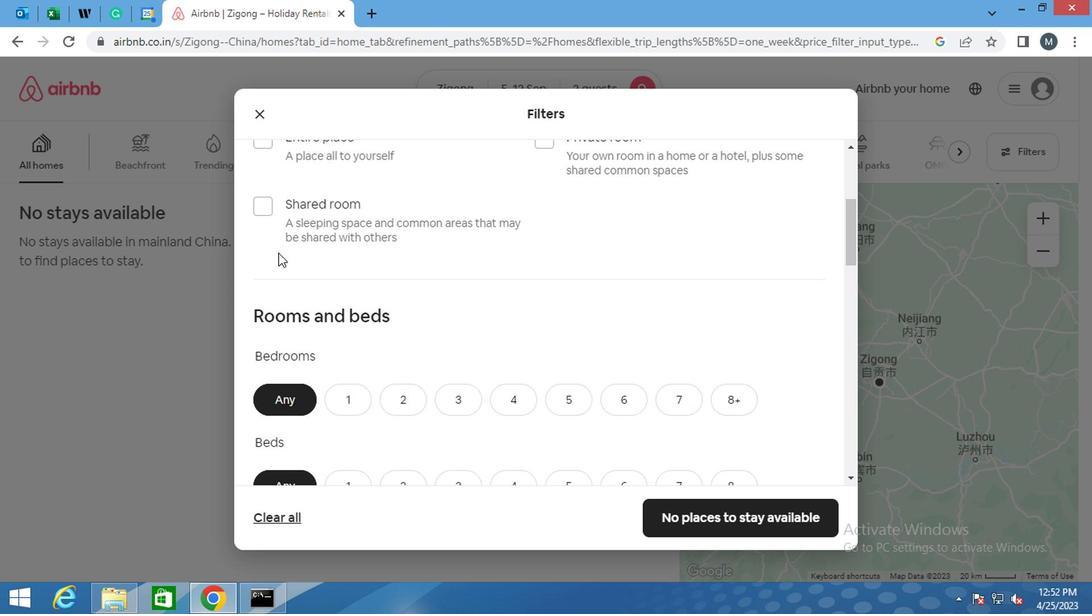 
Action: Mouse scrolled (264, 246) with delta (0, 0)
Screenshot: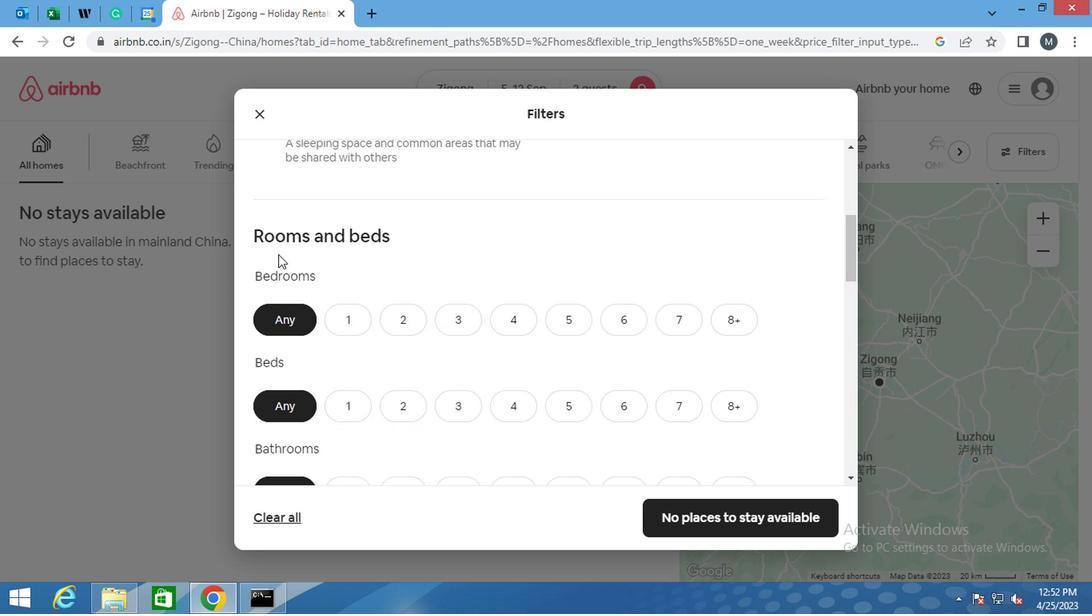 
Action: Mouse scrolled (264, 246) with delta (0, 0)
Screenshot: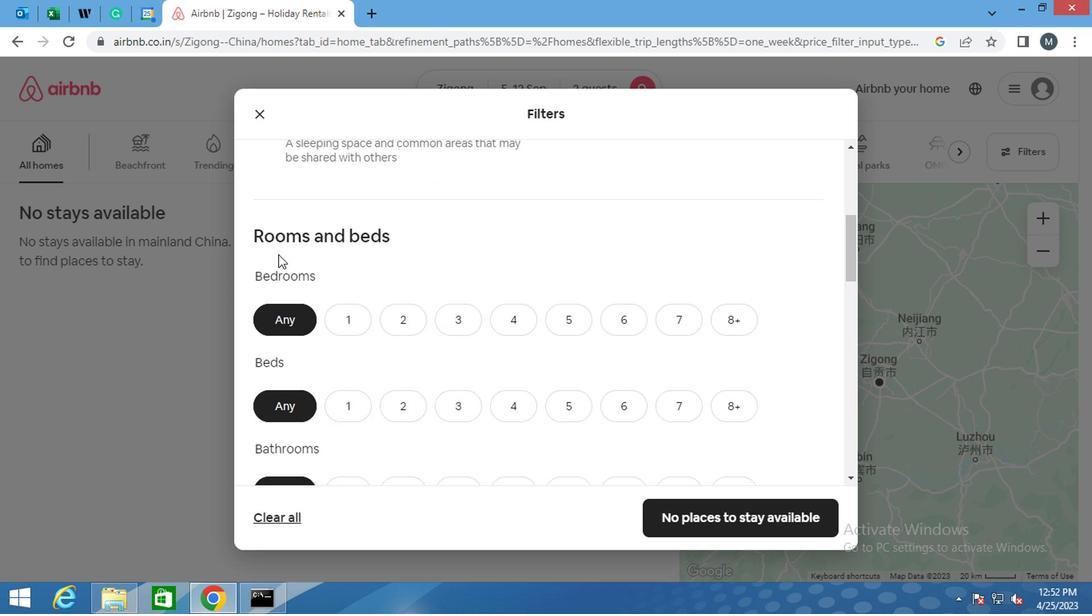 
Action: Mouse moved to (317, 187)
Screenshot: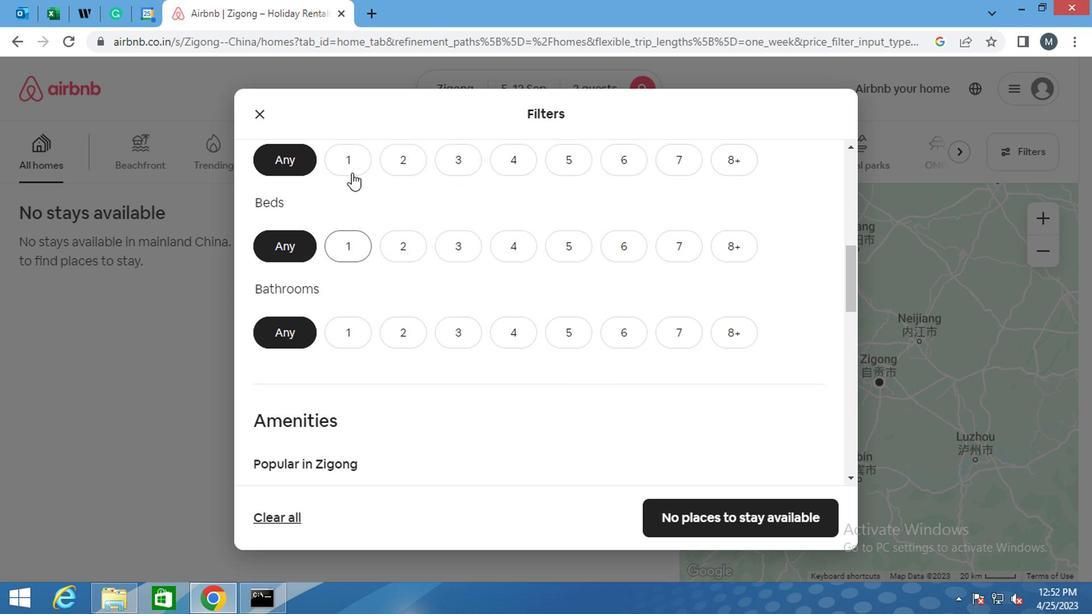 
Action: Mouse pressed left at (317, 187)
Screenshot: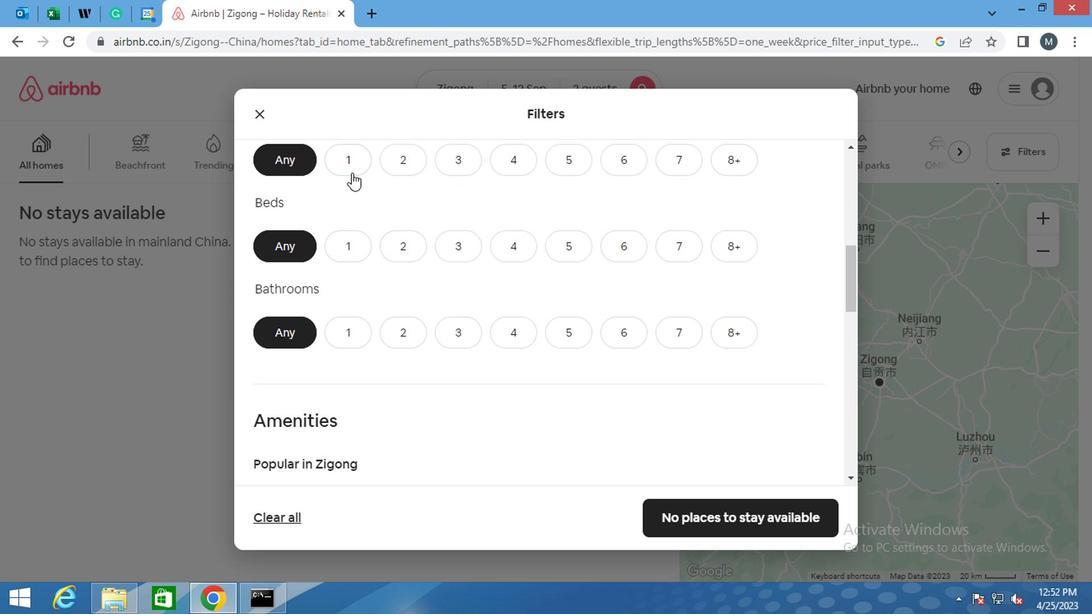 
Action: Mouse moved to (307, 228)
Screenshot: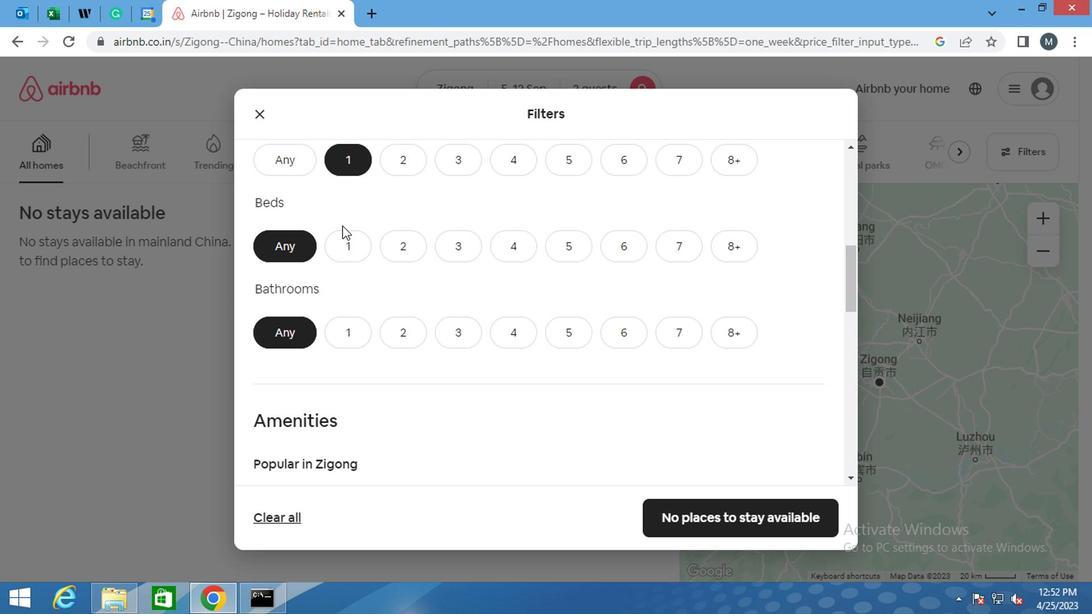 
Action: Mouse scrolled (307, 228) with delta (0, 0)
Screenshot: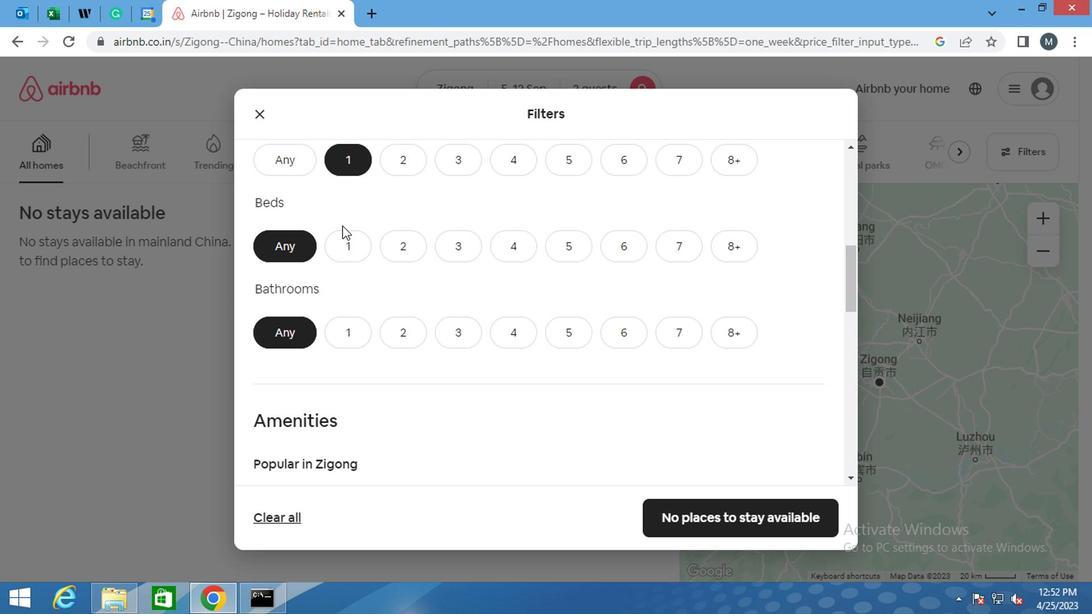 
Action: Mouse moved to (309, 190)
Screenshot: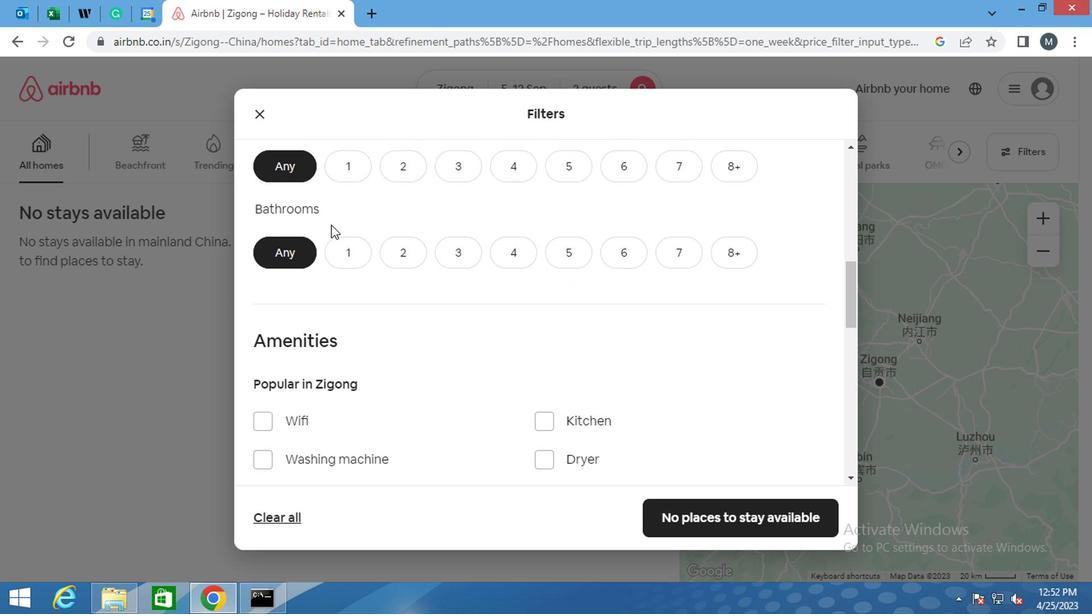 
Action: Mouse pressed left at (309, 190)
Screenshot: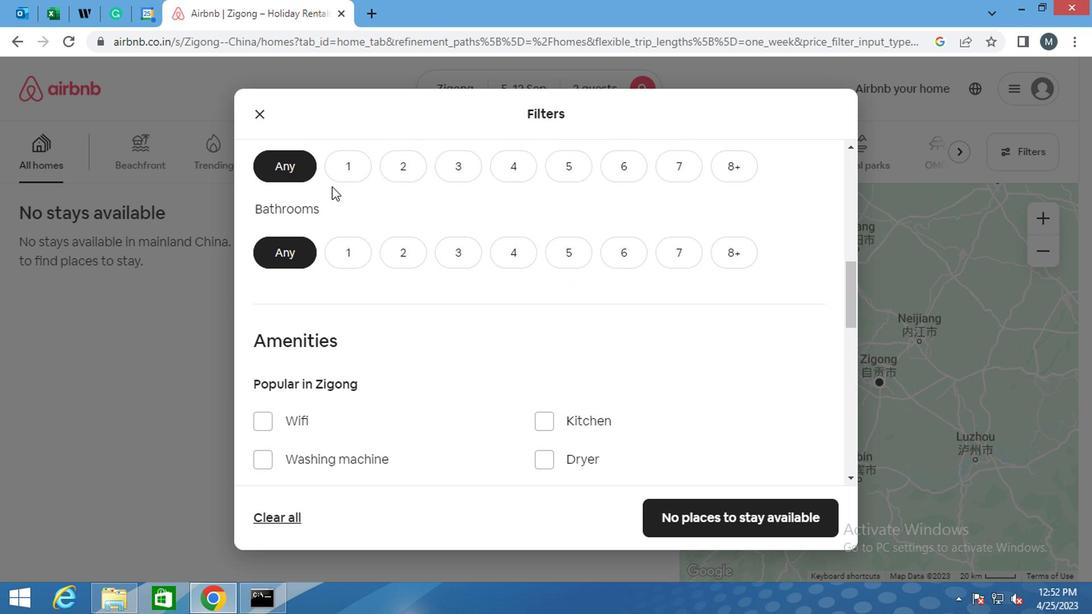 
Action: Mouse moved to (321, 251)
Screenshot: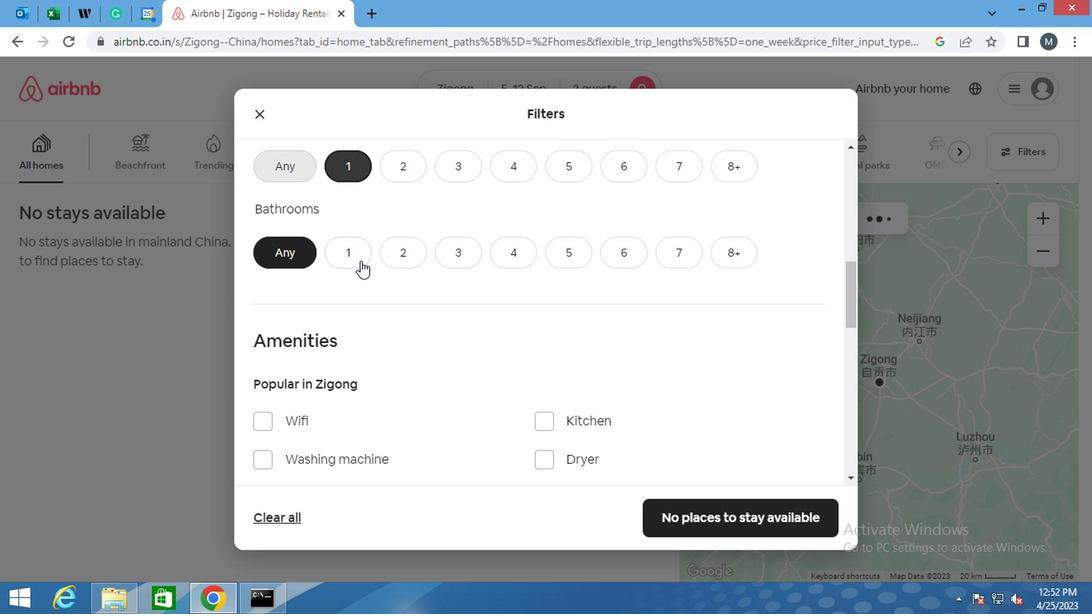 
Action: Mouse pressed left at (321, 251)
Screenshot: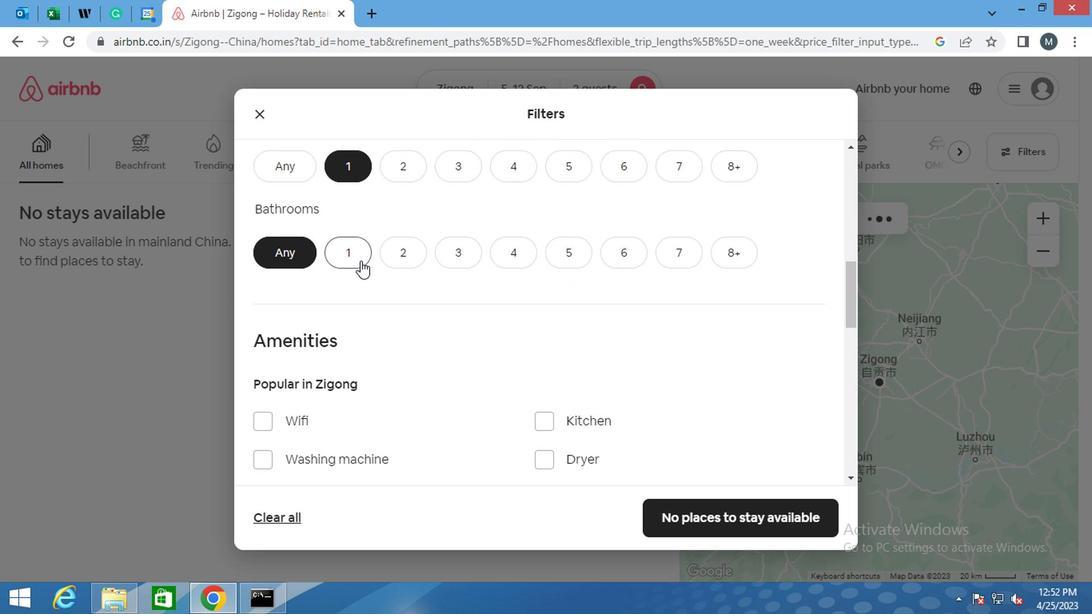 
Action: Mouse moved to (279, 245)
Screenshot: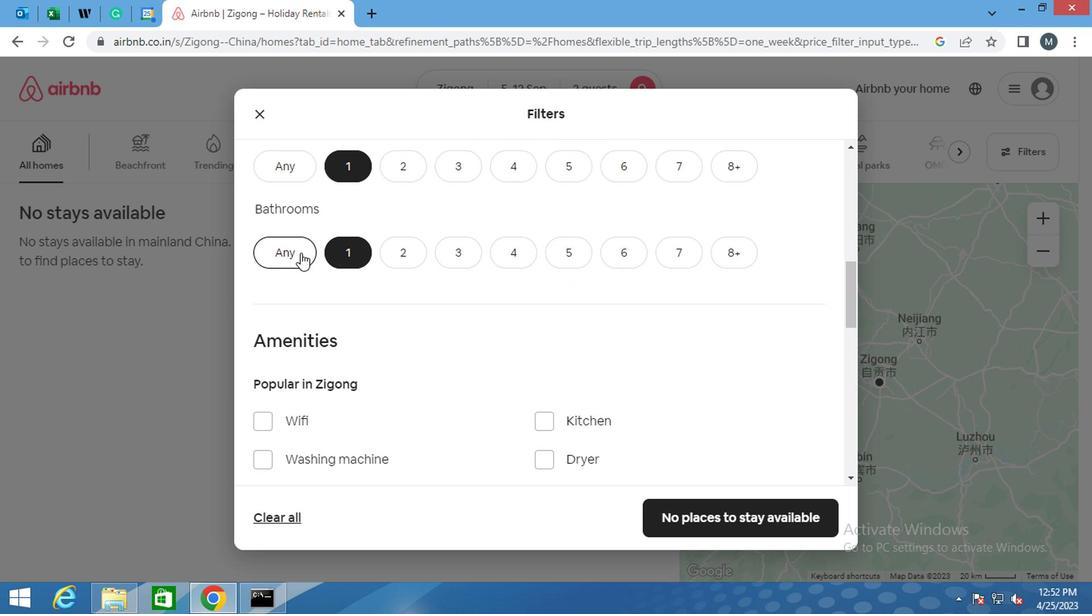 
Action: Mouse scrolled (279, 245) with delta (0, 0)
Screenshot: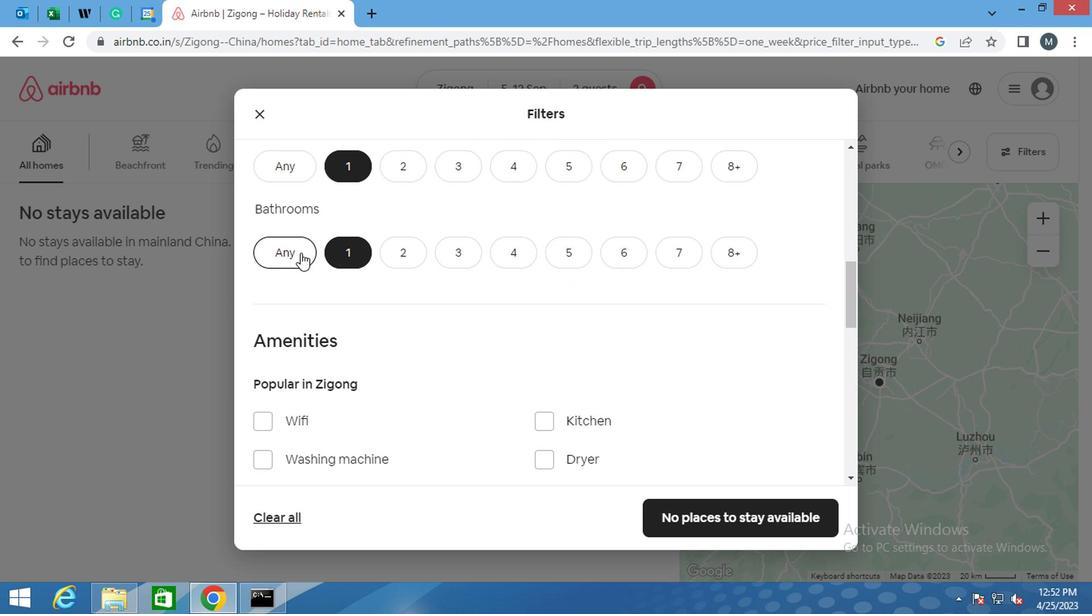 
Action: Mouse moved to (275, 276)
Screenshot: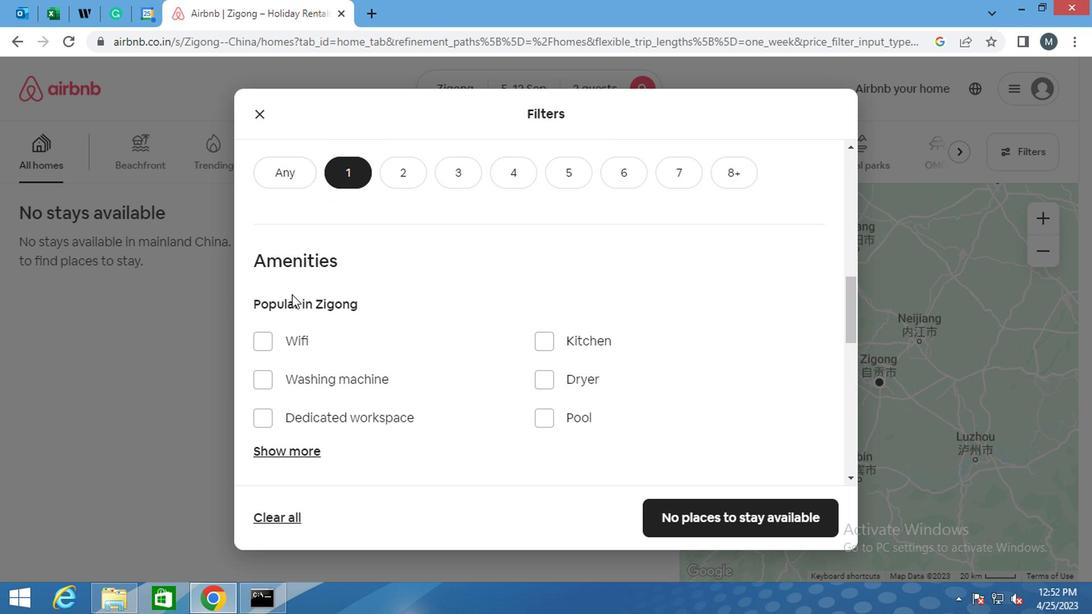 
Action: Mouse scrolled (275, 275) with delta (0, 0)
Screenshot: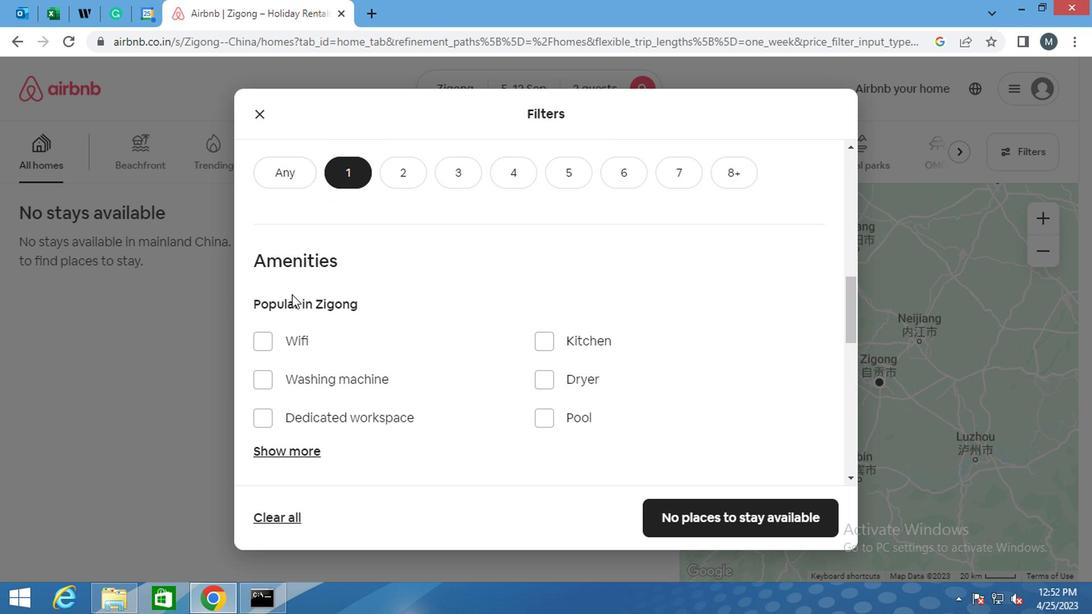 
Action: Mouse moved to (276, 277)
Screenshot: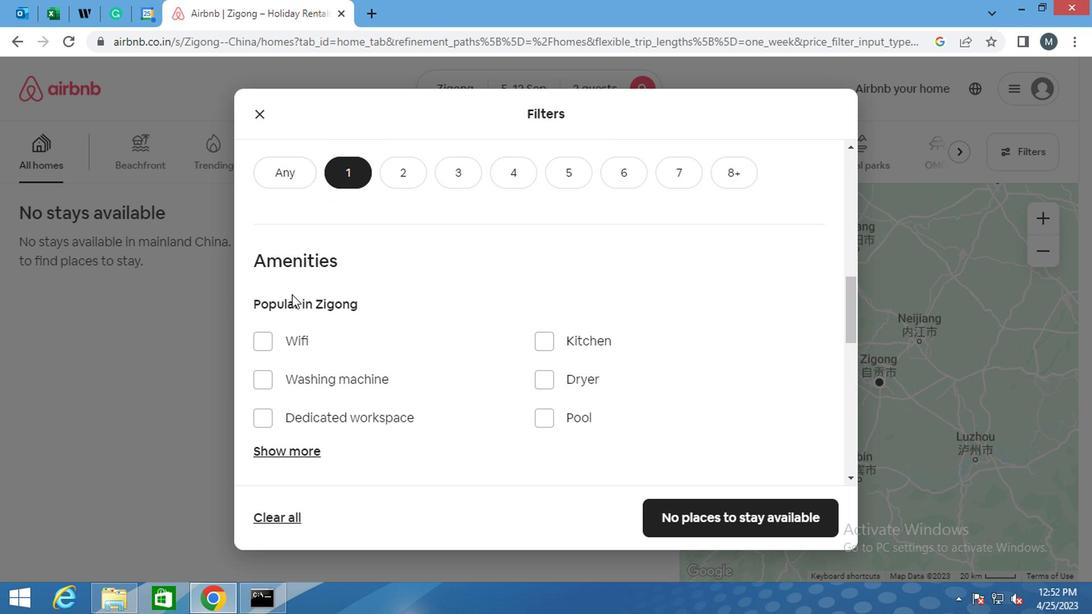 
Action: Mouse scrolled (276, 277) with delta (0, 0)
Screenshot: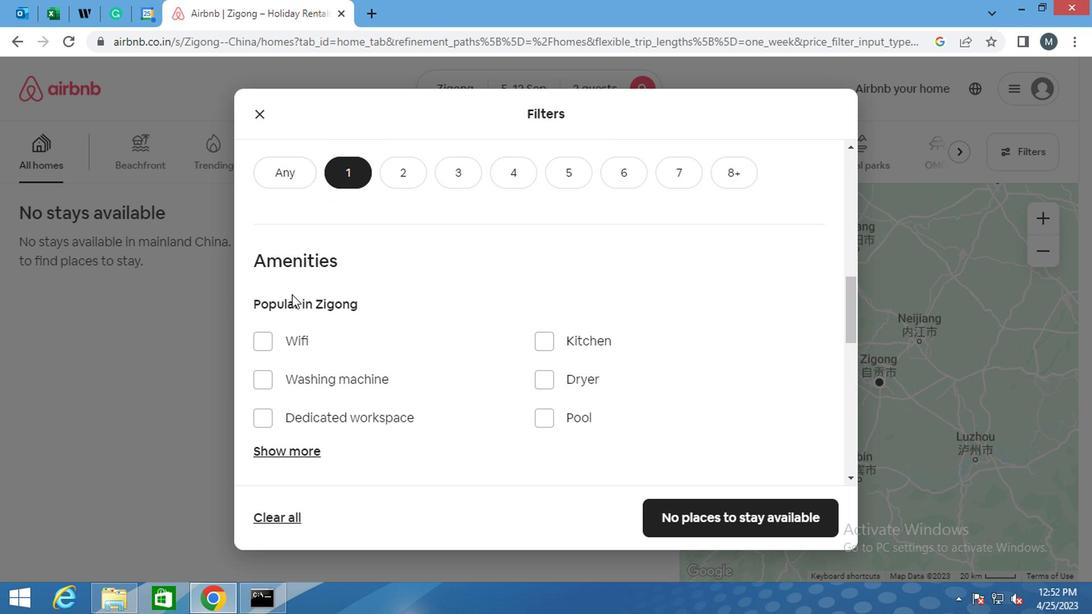 
Action: Mouse moved to (256, 224)
Screenshot: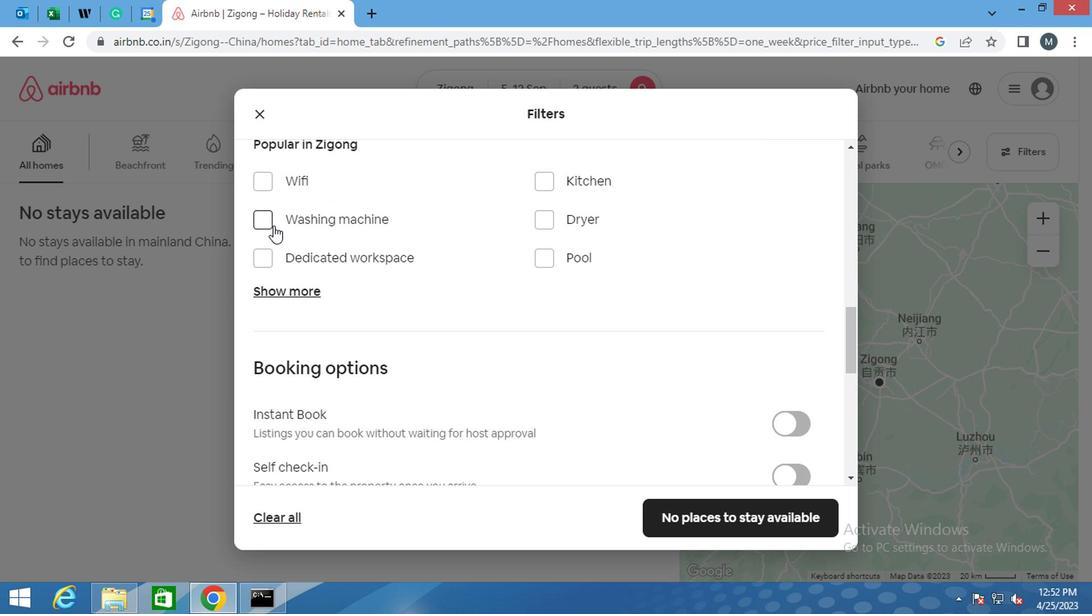 
Action: Mouse pressed left at (256, 224)
Screenshot: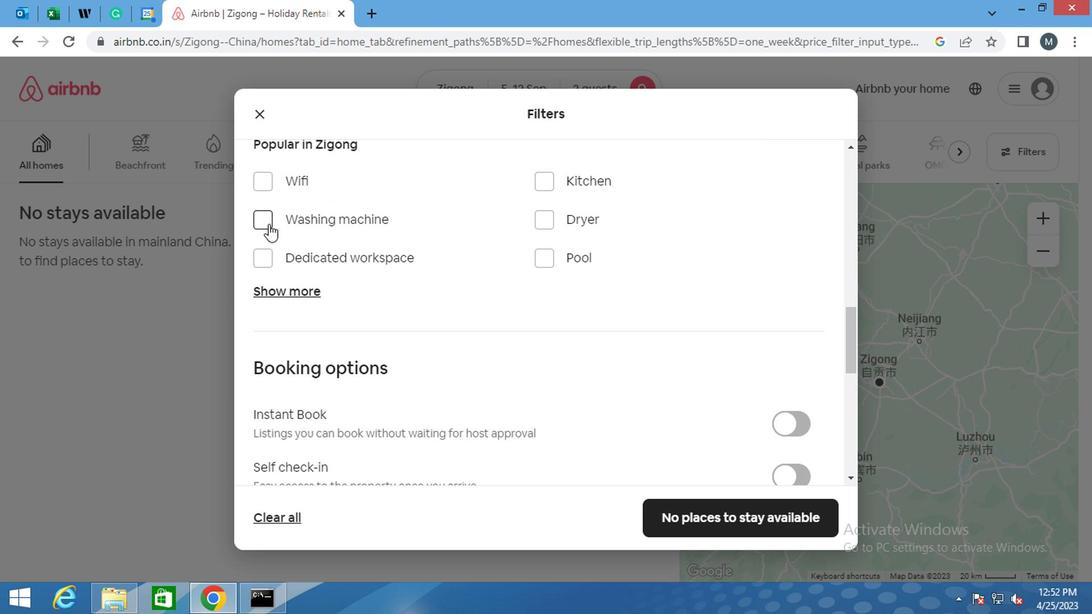 
Action: Mouse moved to (292, 233)
Screenshot: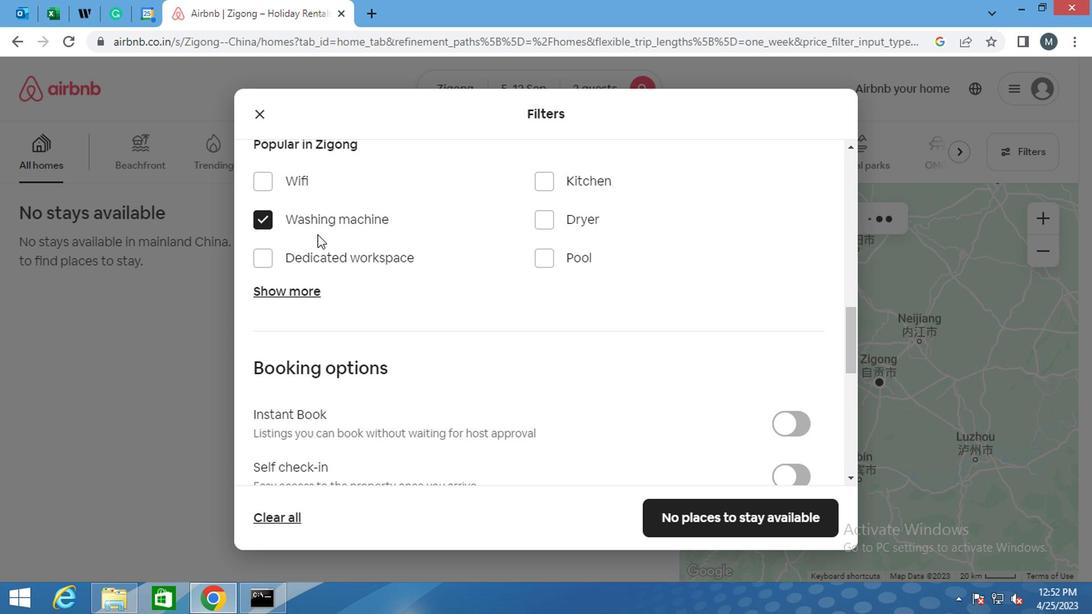 
Action: Mouse scrolled (292, 233) with delta (0, 0)
Screenshot: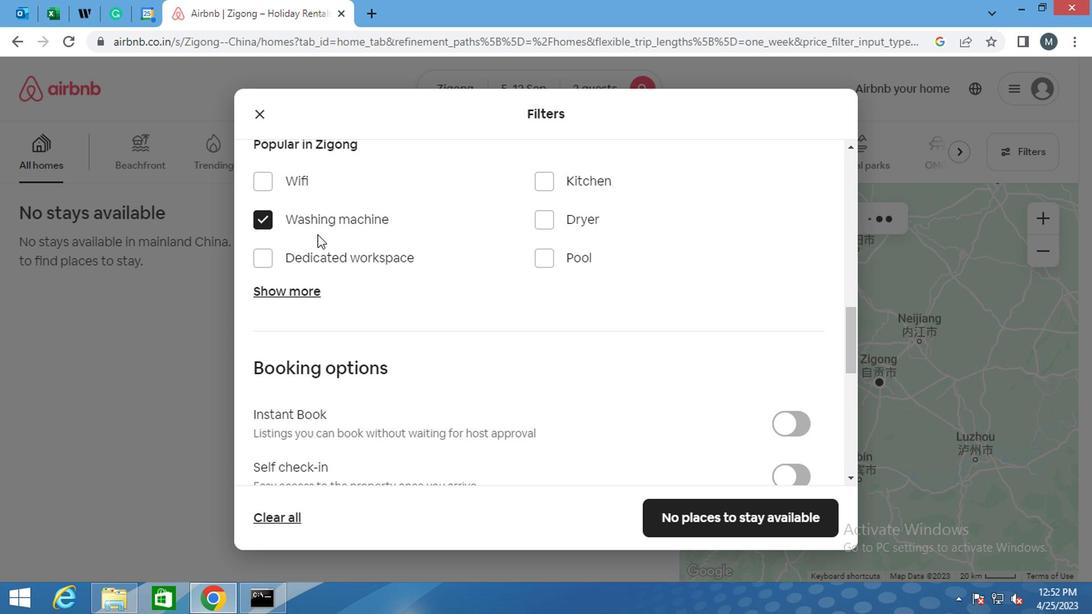 
Action: Mouse moved to (293, 236)
Screenshot: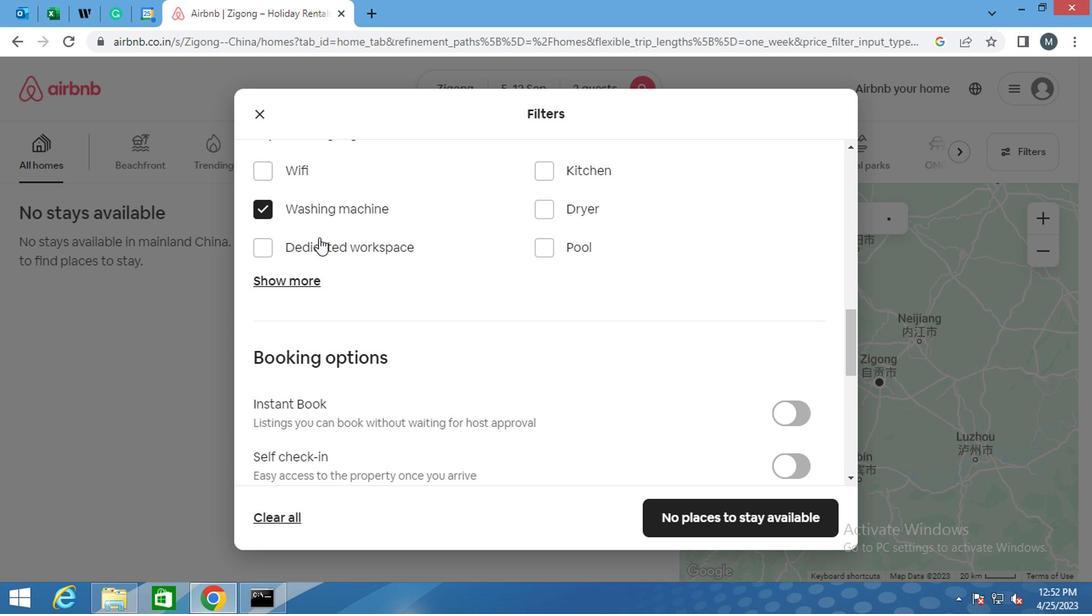 
Action: Mouse scrolled (293, 236) with delta (0, 0)
Screenshot: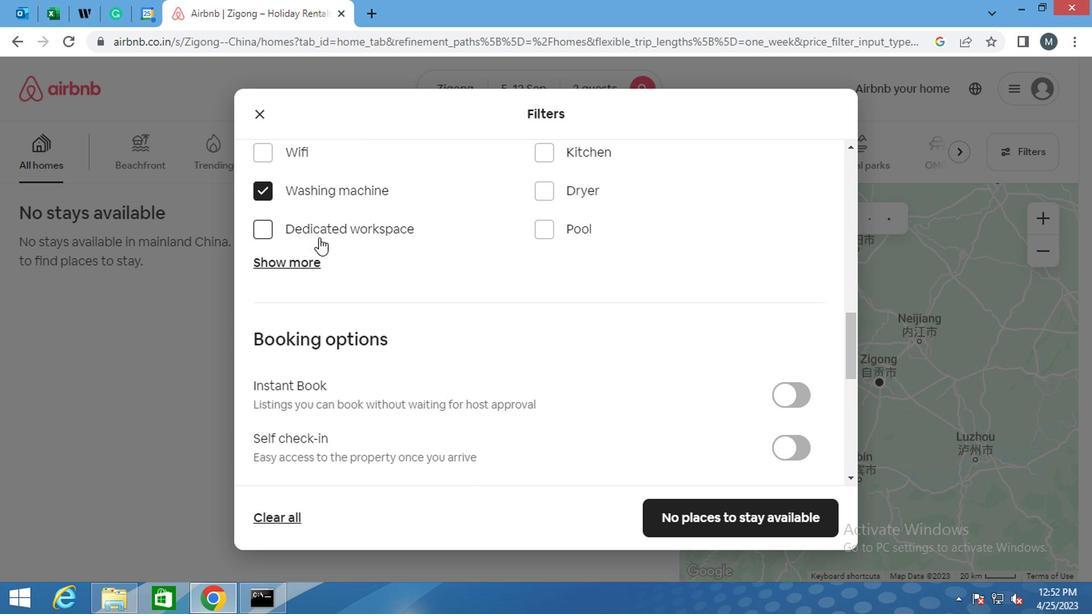 
Action: Mouse moved to (293, 239)
Screenshot: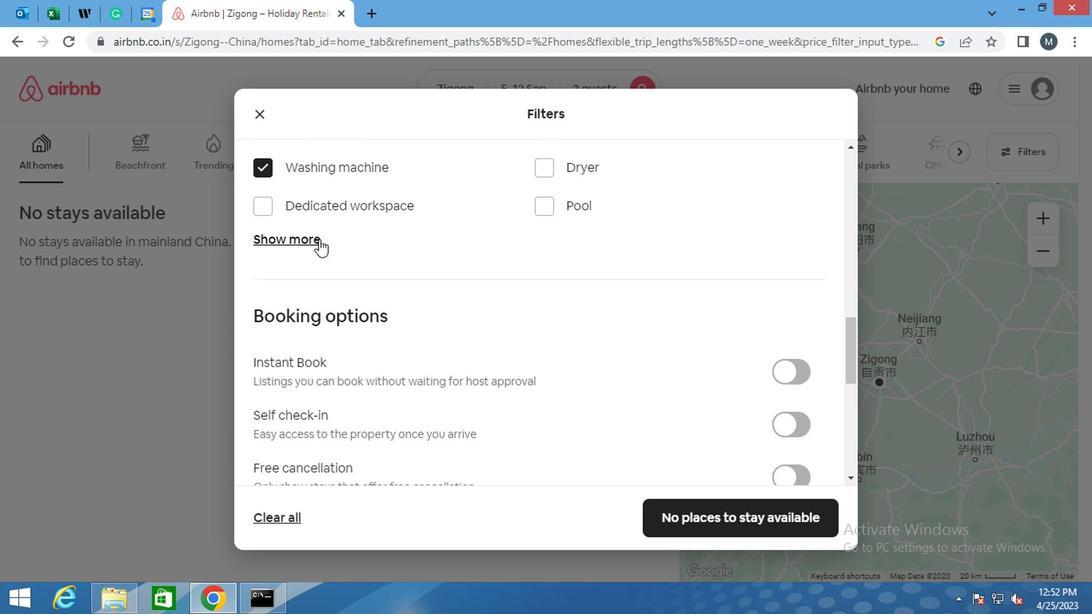 
Action: Mouse scrolled (293, 238) with delta (0, 0)
Screenshot: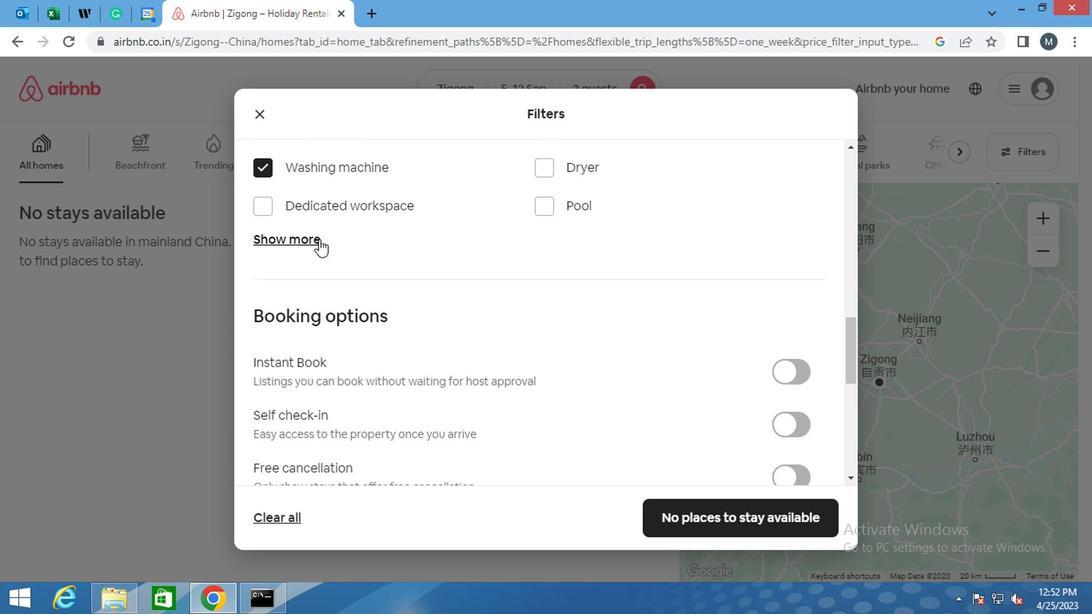 
Action: Mouse moved to (623, 229)
Screenshot: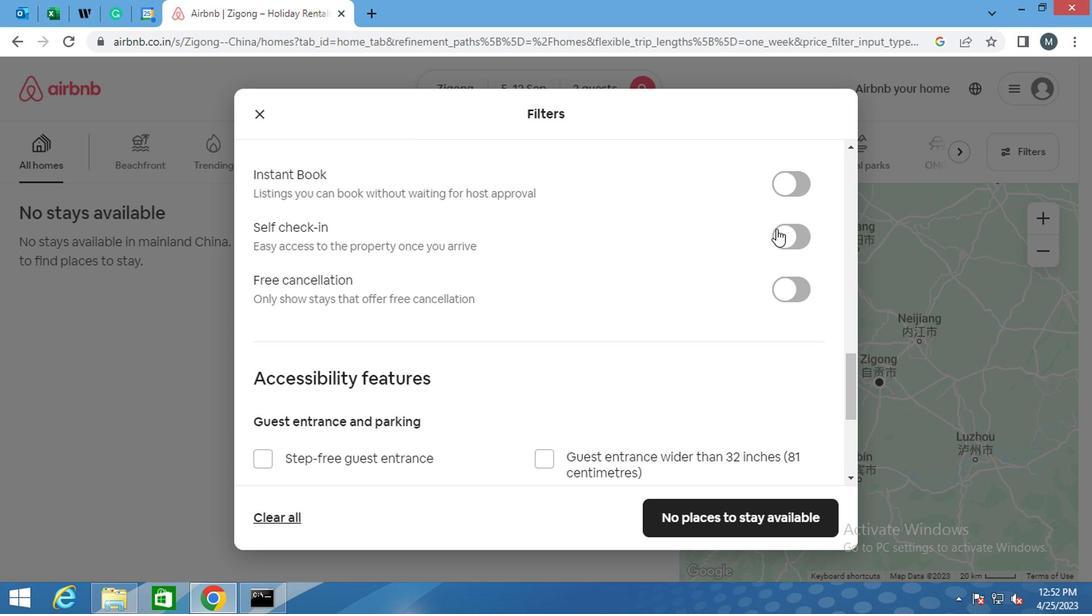 
Action: Mouse pressed left at (623, 229)
Screenshot: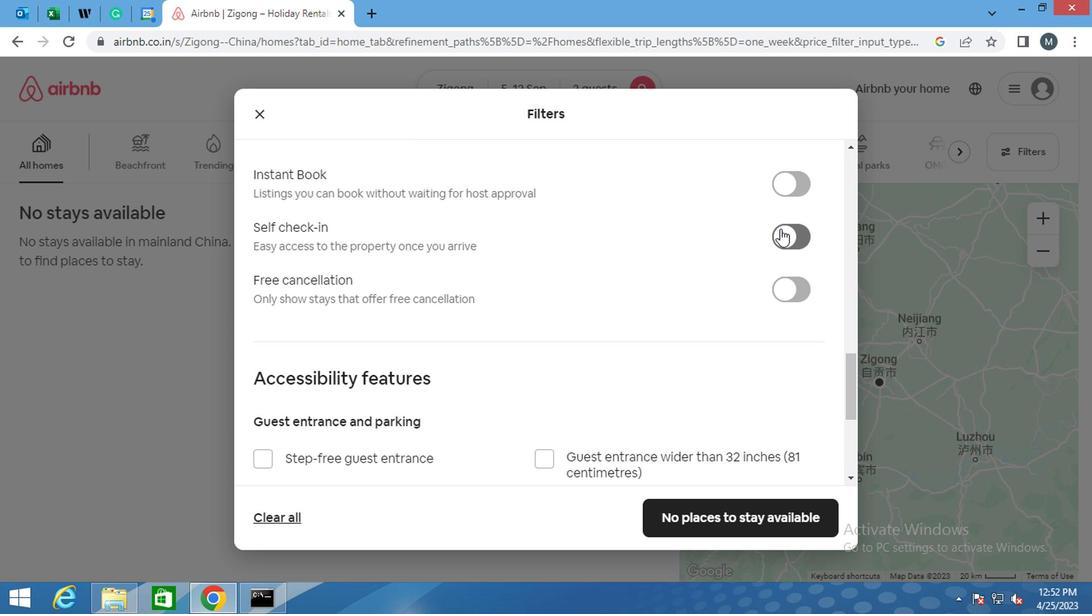 
Action: Mouse moved to (406, 264)
Screenshot: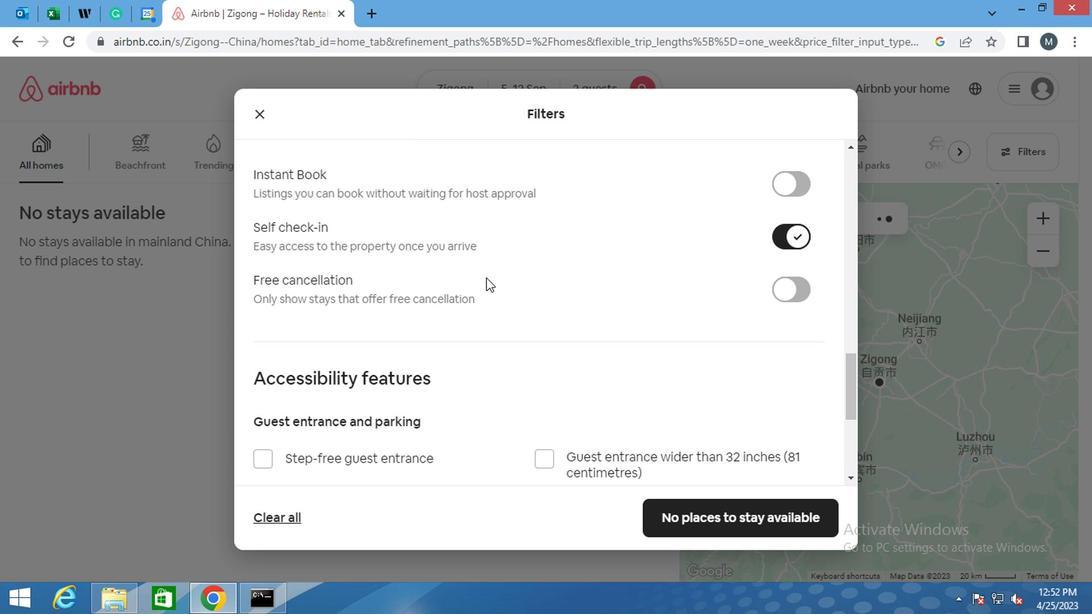 
Action: Mouse scrolled (406, 263) with delta (0, 0)
Screenshot: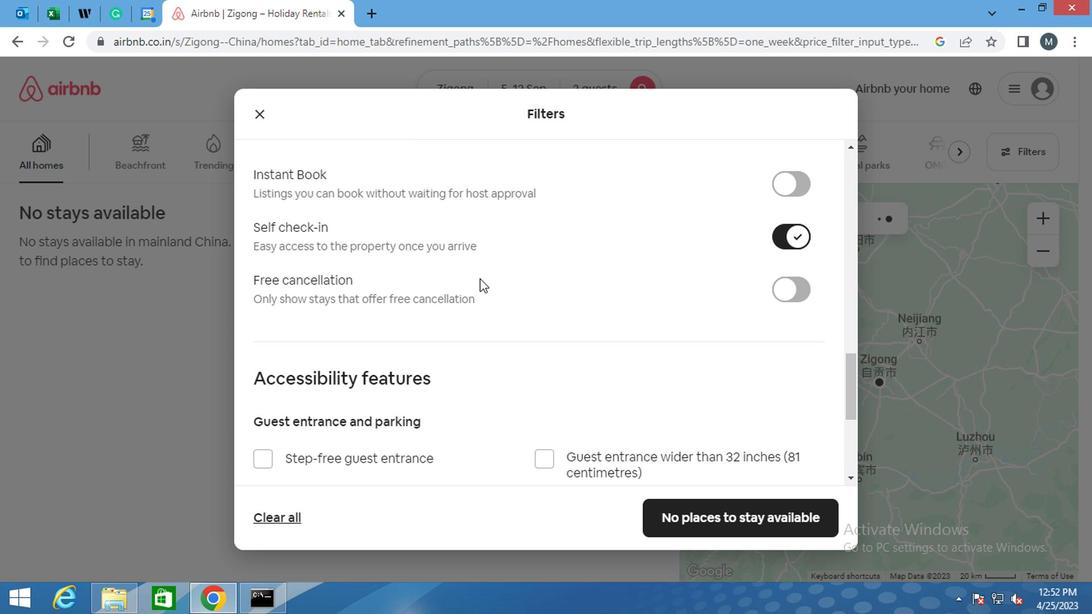 
Action: Mouse moved to (404, 264)
Screenshot: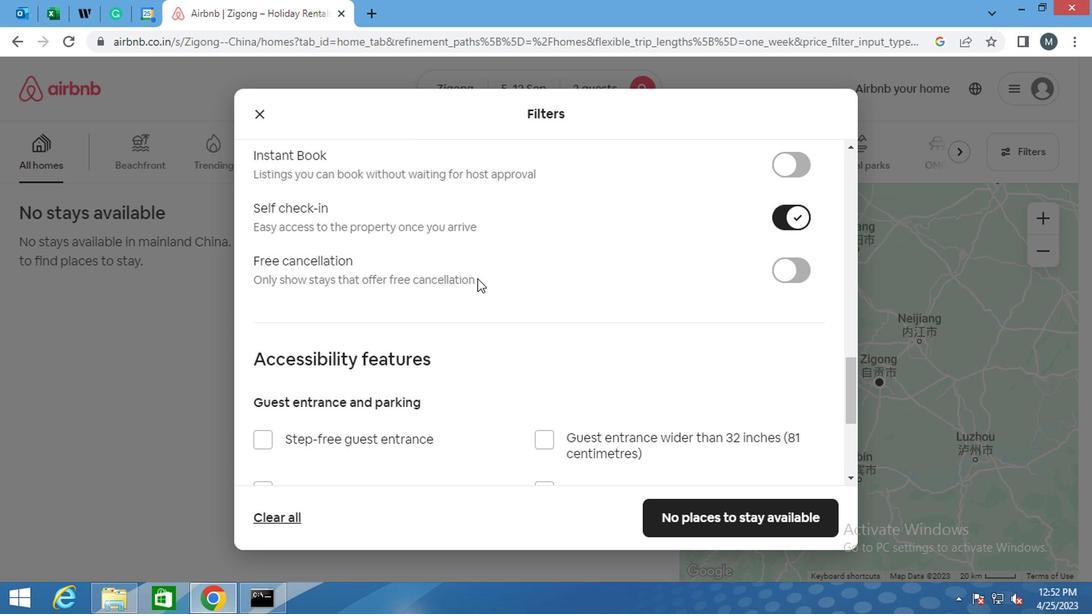 
Action: Mouse scrolled (404, 263) with delta (0, 0)
Screenshot: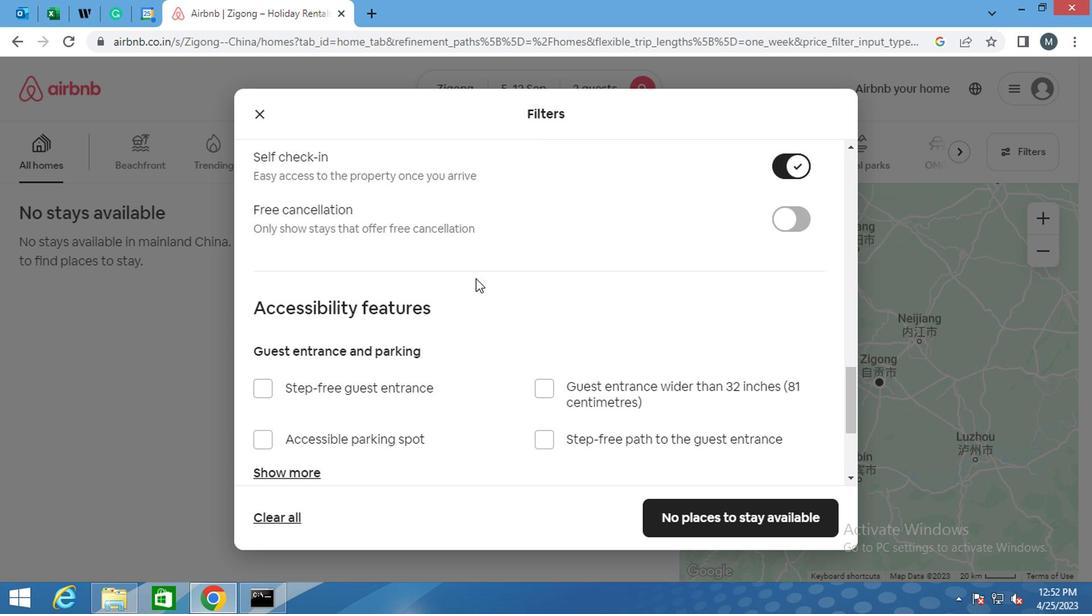 
Action: Mouse moved to (402, 265)
Screenshot: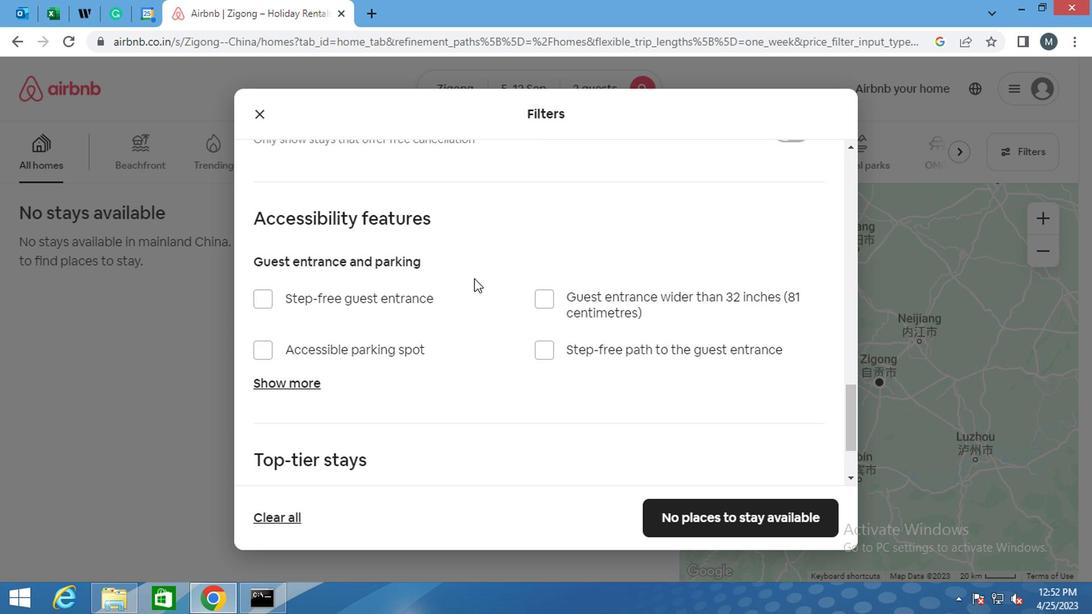 
Action: Mouse scrolled (402, 265) with delta (0, 0)
Screenshot: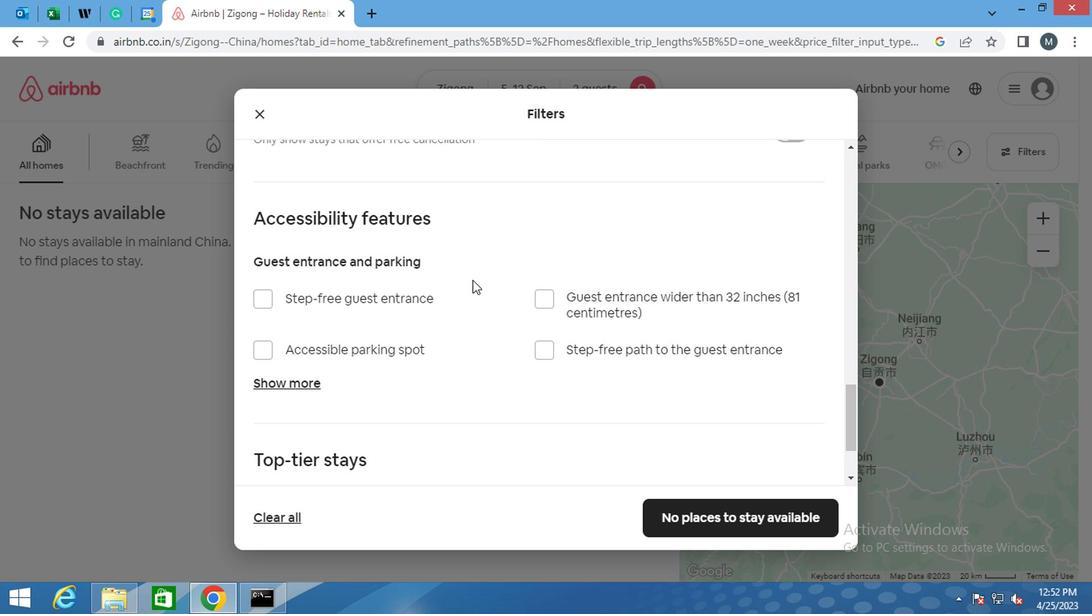 
Action: Mouse moved to (399, 269)
Screenshot: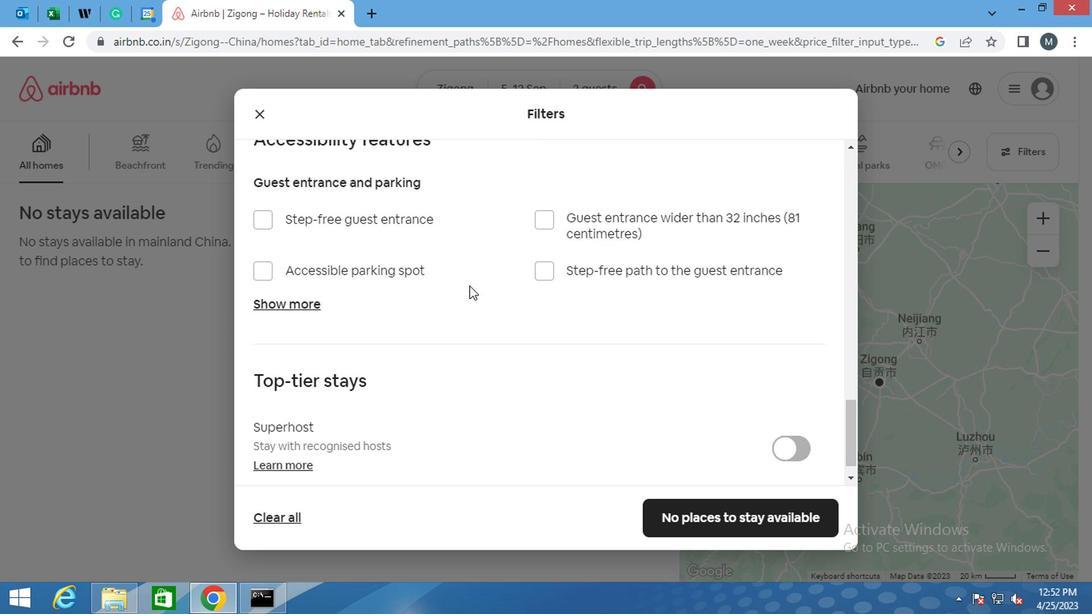 
Action: Mouse scrolled (399, 269) with delta (0, 0)
Screenshot: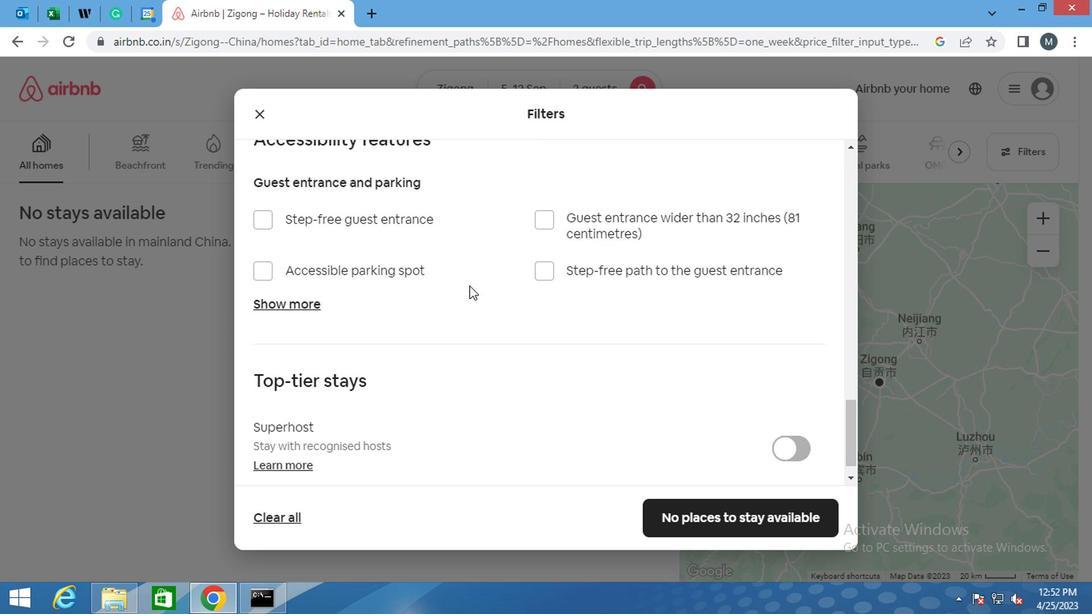 
Action: Mouse moved to (399, 270)
Screenshot: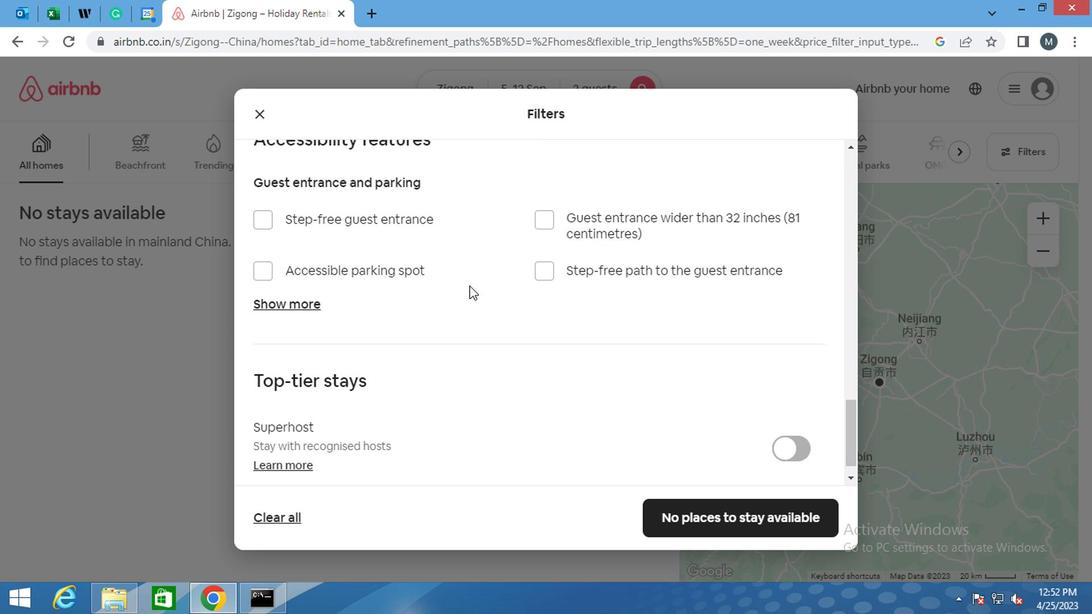 
Action: Mouse scrolled (399, 269) with delta (0, 0)
Screenshot: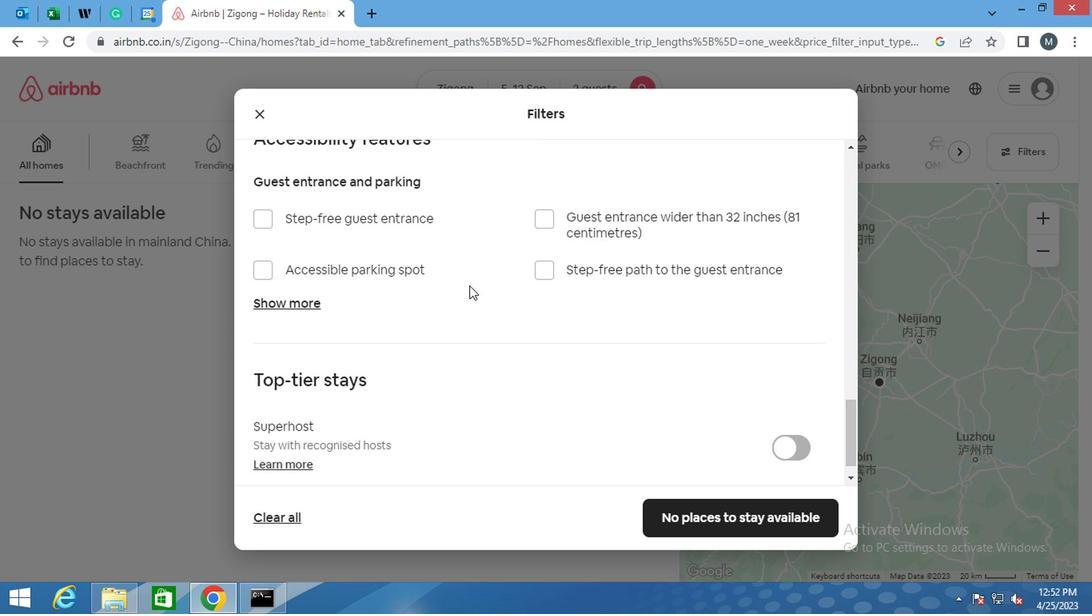 
Action: Mouse scrolled (399, 269) with delta (0, 0)
Screenshot: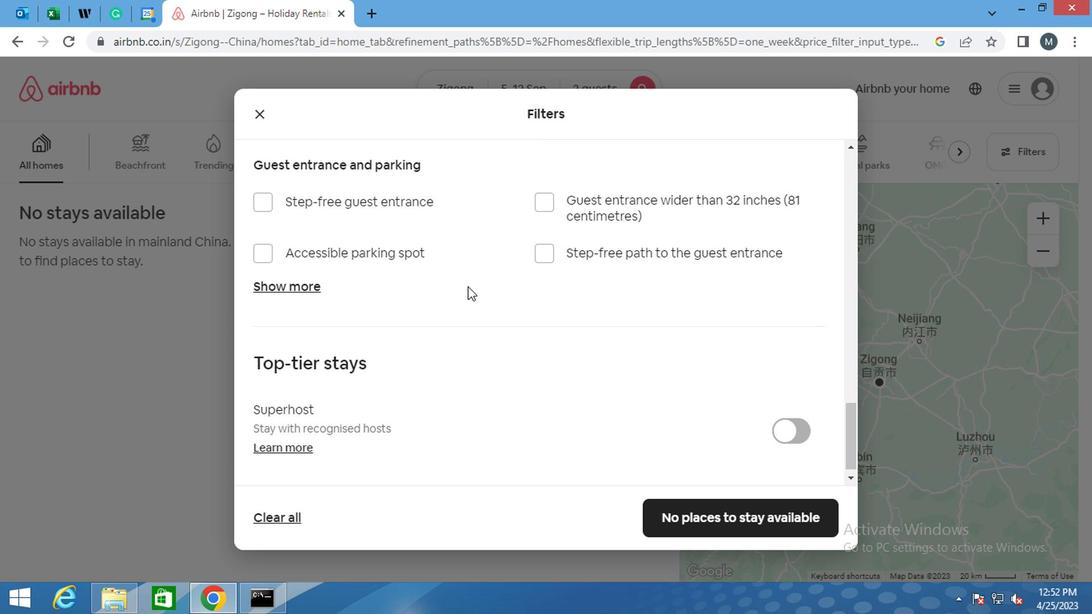
Action: Mouse scrolled (399, 269) with delta (0, 0)
Screenshot: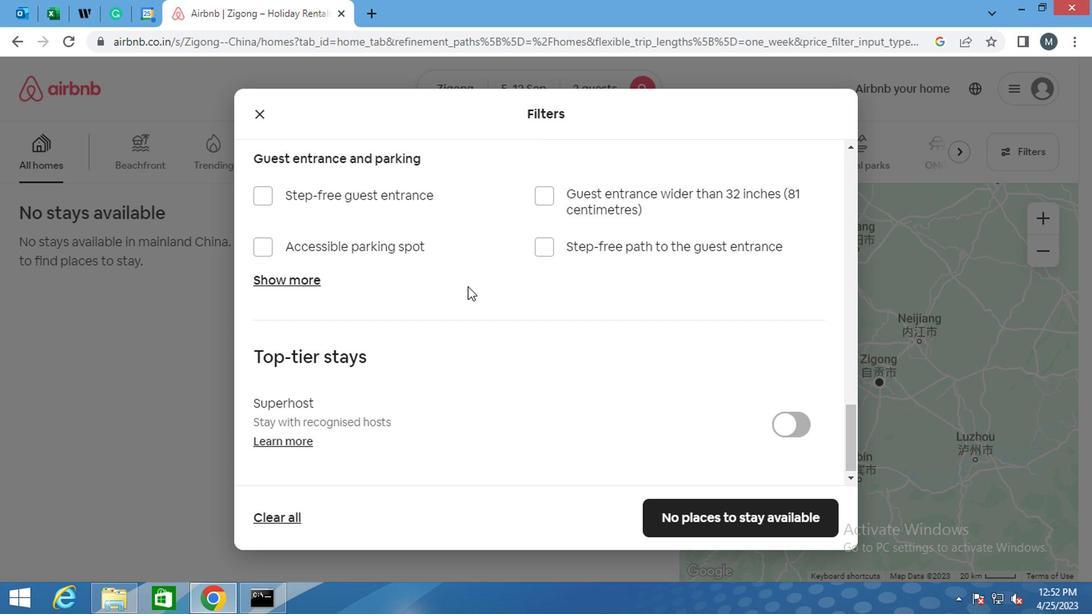 
Action: Mouse moved to (415, 277)
Screenshot: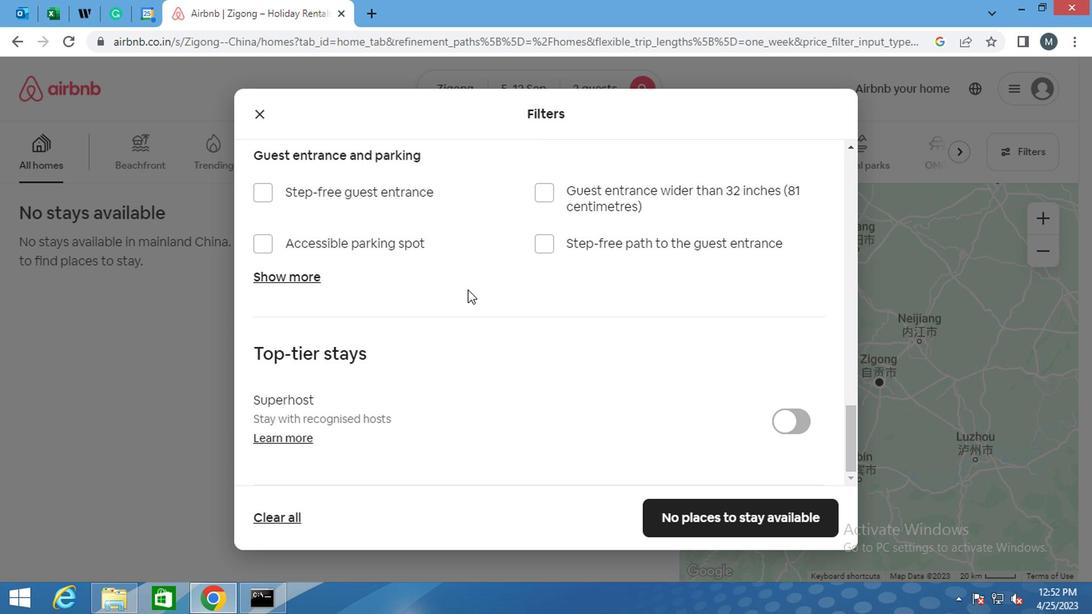 
Action: Mouse scrolled (415, 277) with delta (0, 0)
Screenshot: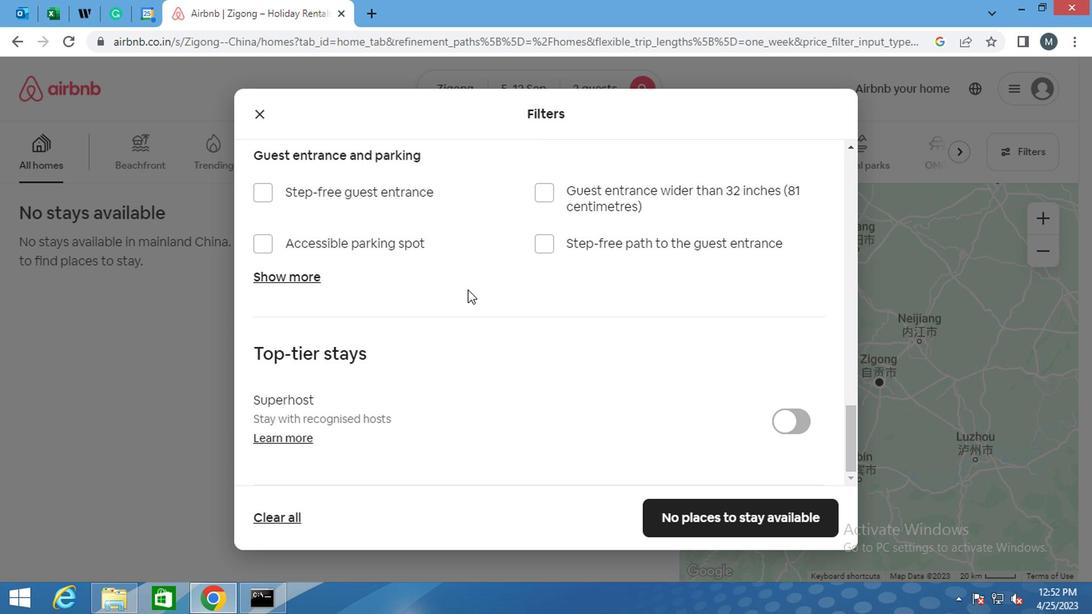 
Action: Mouse moved to (415, 279)
Screenshot: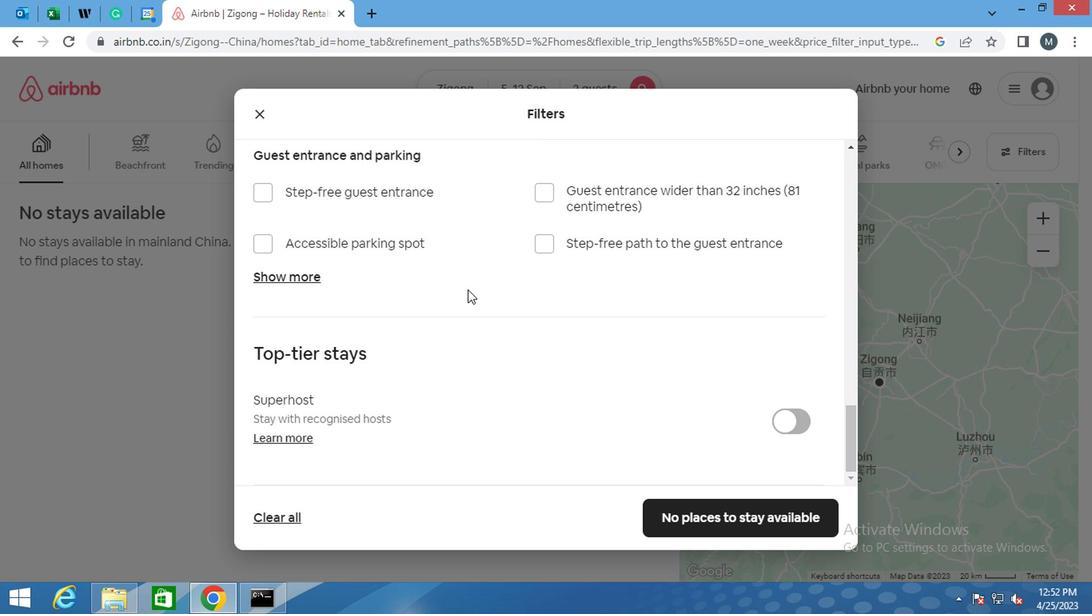 
Action: Mouse scrolled (415, 279) with delta (0, 0)
Screenshot: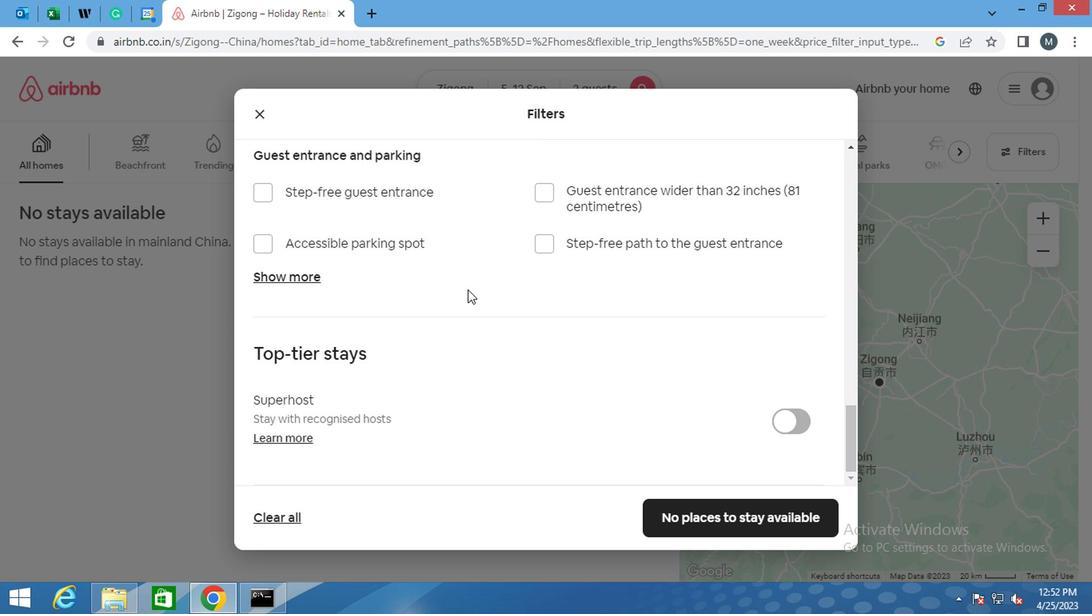 
Action: Mouse moved to (419, 286)
Screenshot: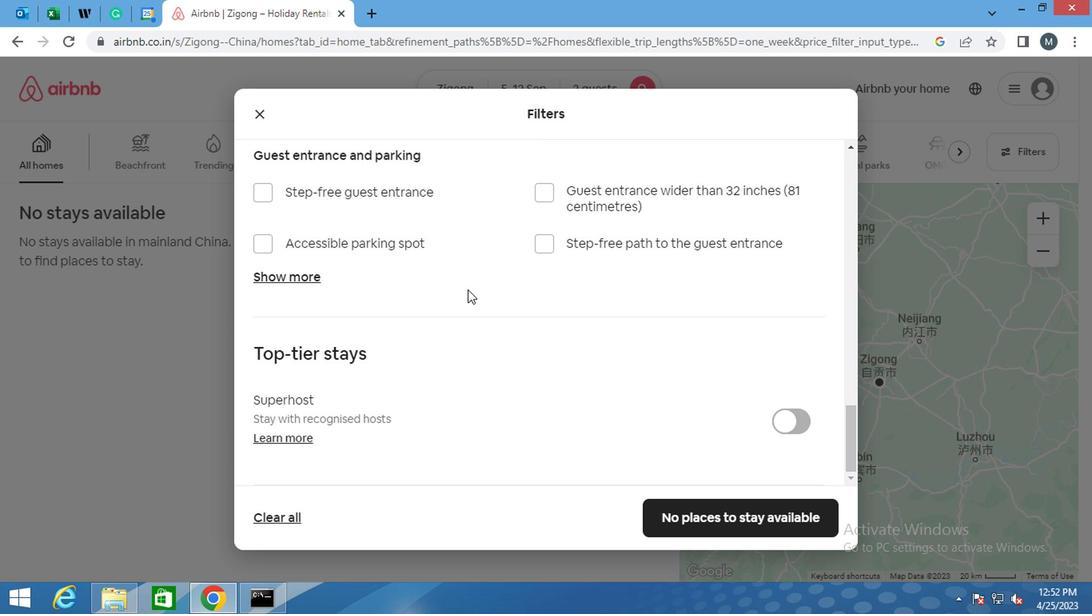 
Action: Mouse scrolled (419, 285) with delta (0, 0)
Screenshot: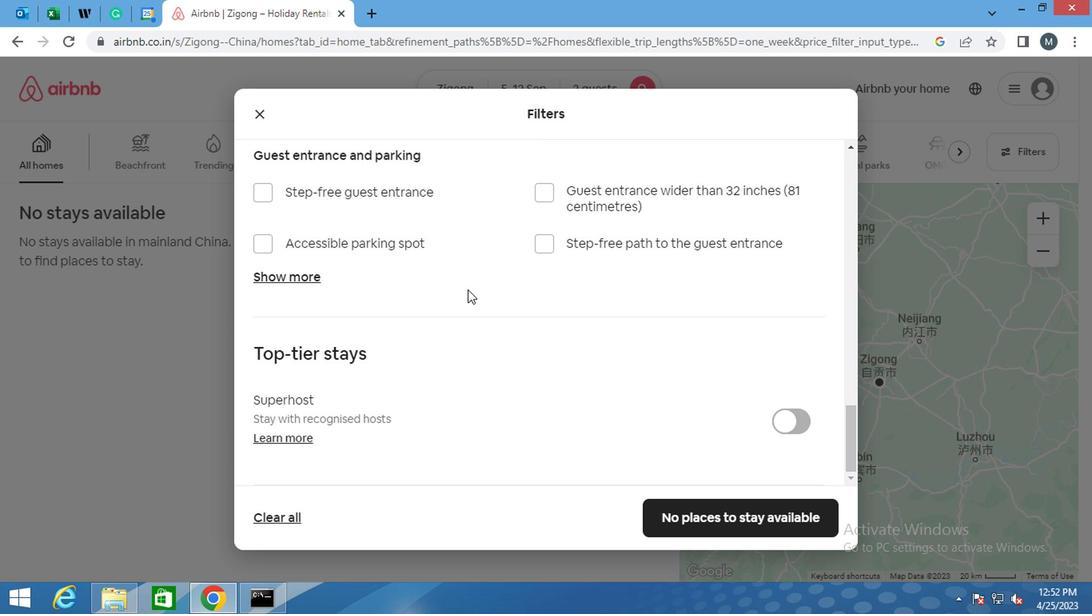 
Action: Mouse moved to (566, 430)
Screenshot: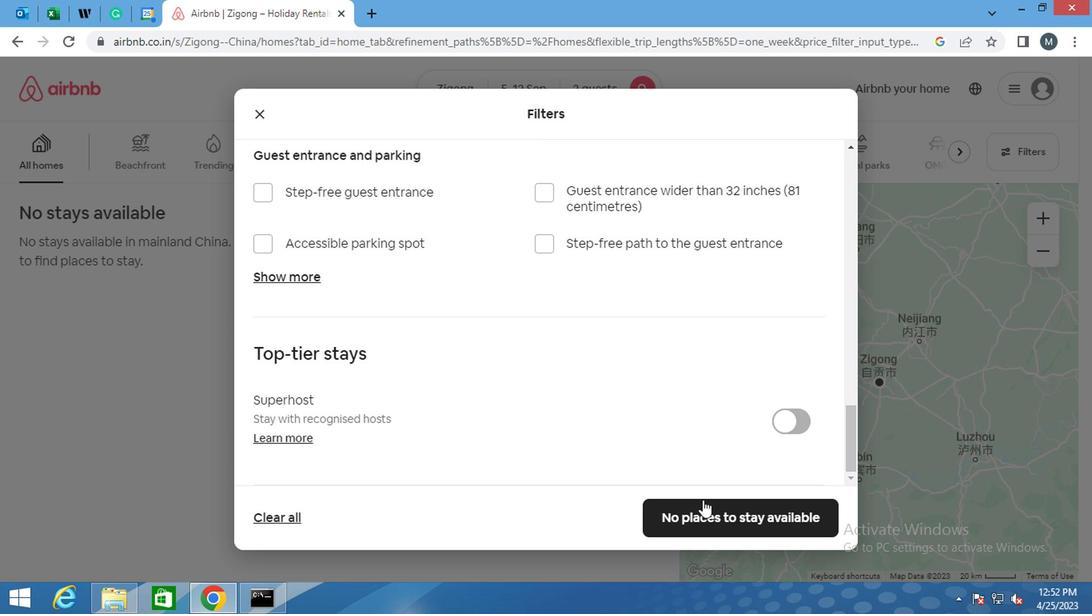 
Action: Mouse pressed left at (566, 430)
Screenshot: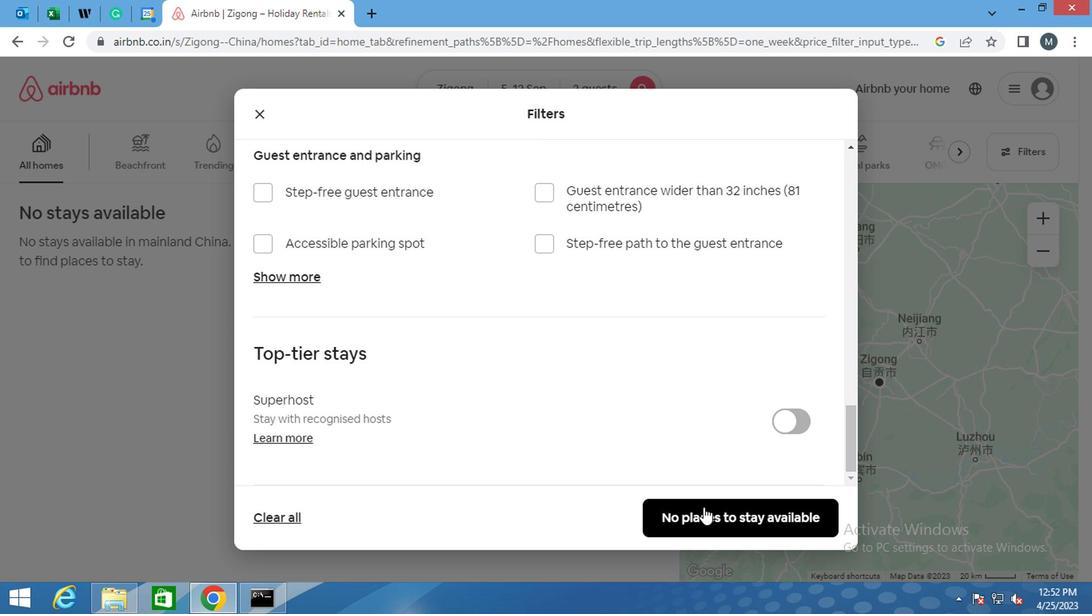 
Action: Mouse moved to (559, 432)
Screenshot: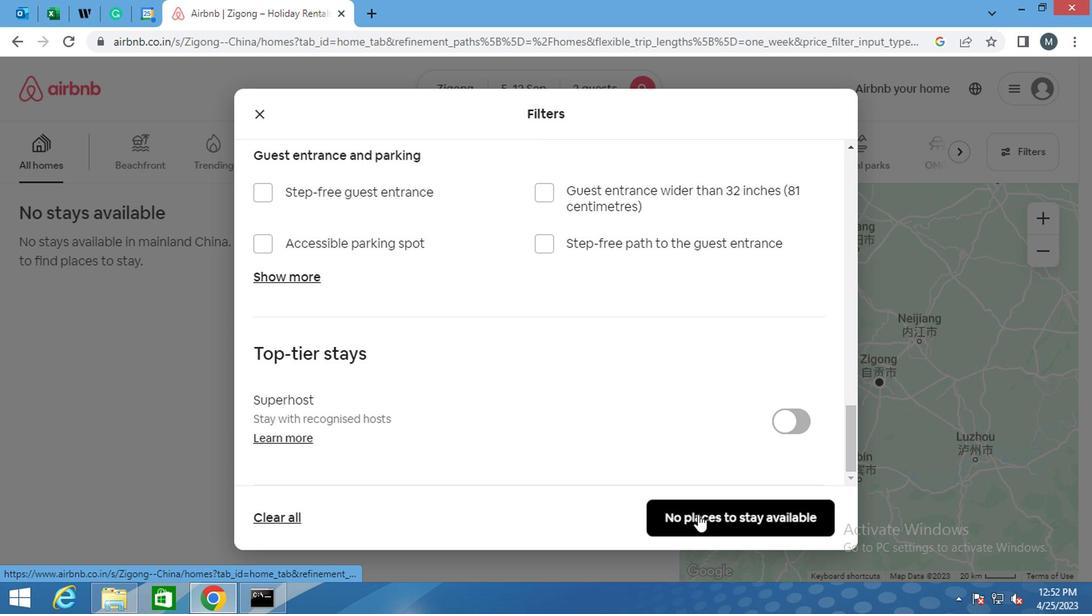 
